 Task: Create a due date automation trigger when advanced on, on the wednesday after a card is due add fields without custom field "Resume" set to a date more than 1 days from now at 11:00 AM.
Action: Mouse moved to (1063, 81)
Screenshot: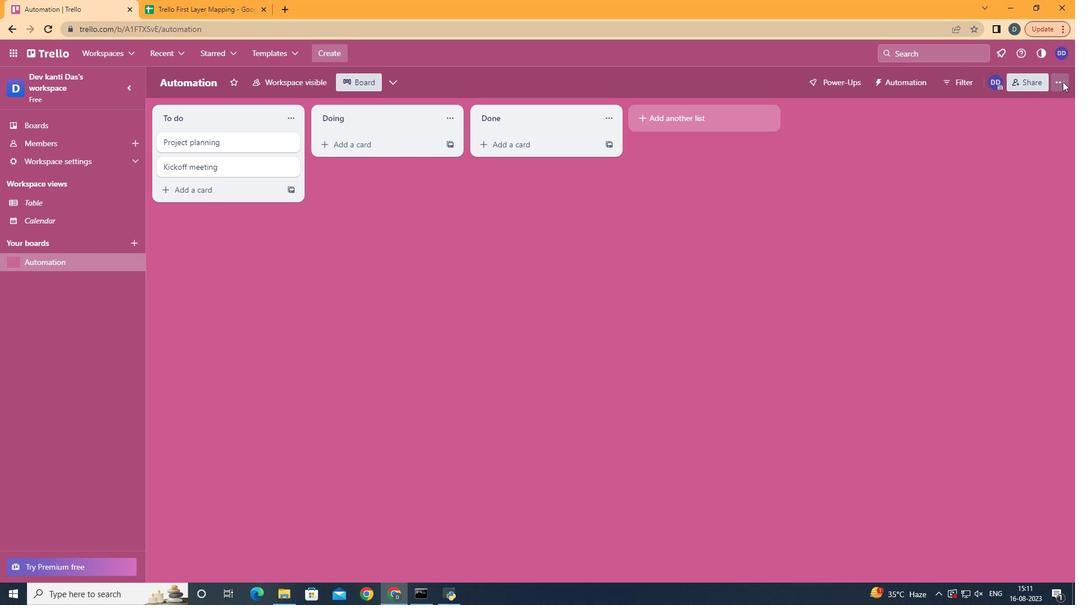 
Action: Mouse pressed left at (1063, 81)
Screenshot: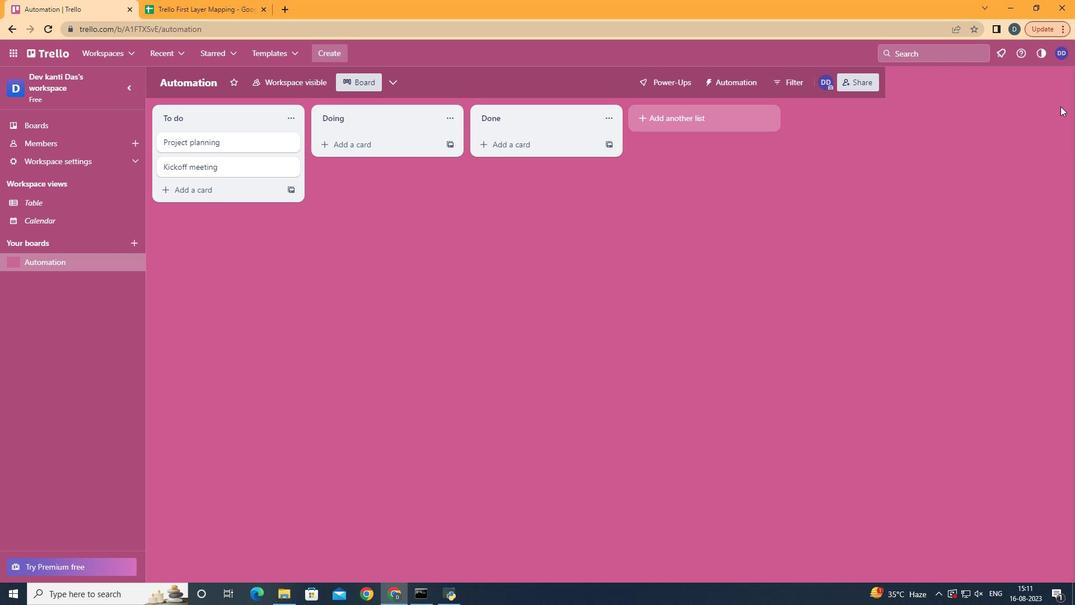 
Action: Mouse moved to (1005, 229)
Screenshot: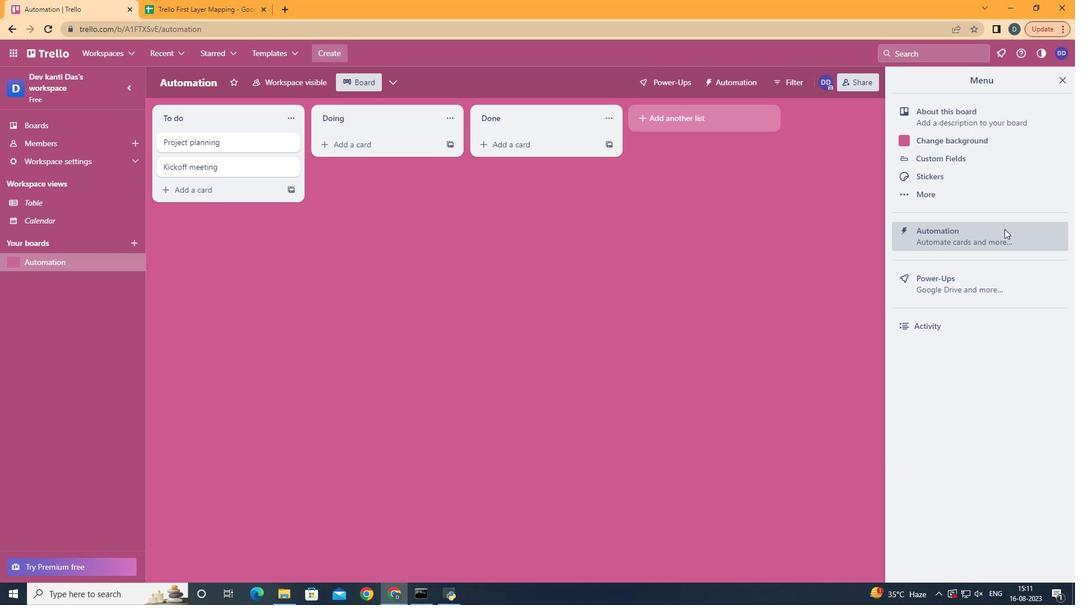 
Action: Mouse pressed left at (1005, 229)
Screenshot: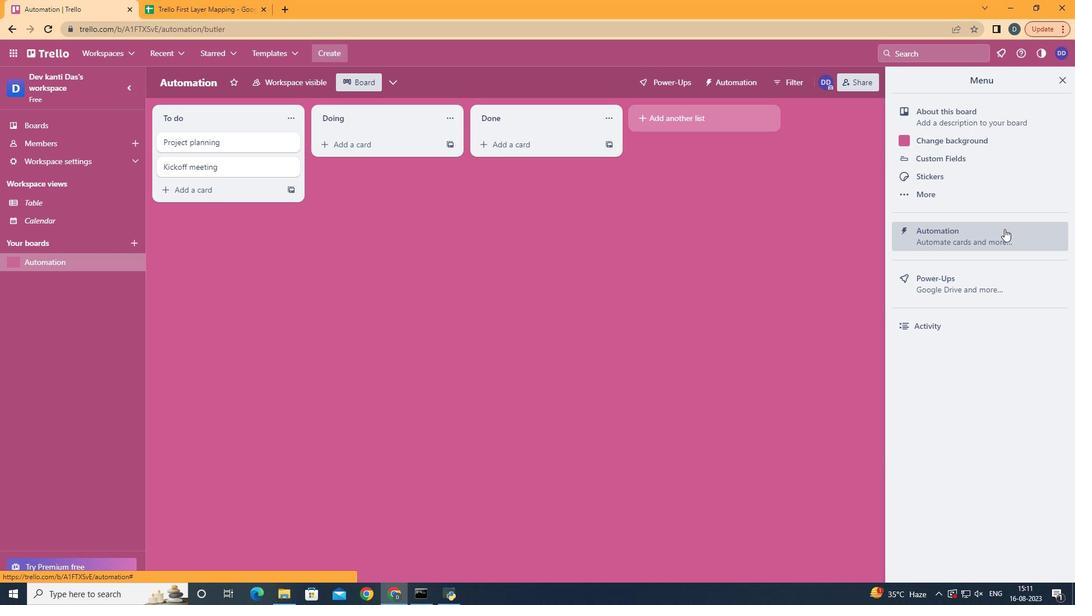 
Action: Mouse moved to (234, 226)
Screenshot: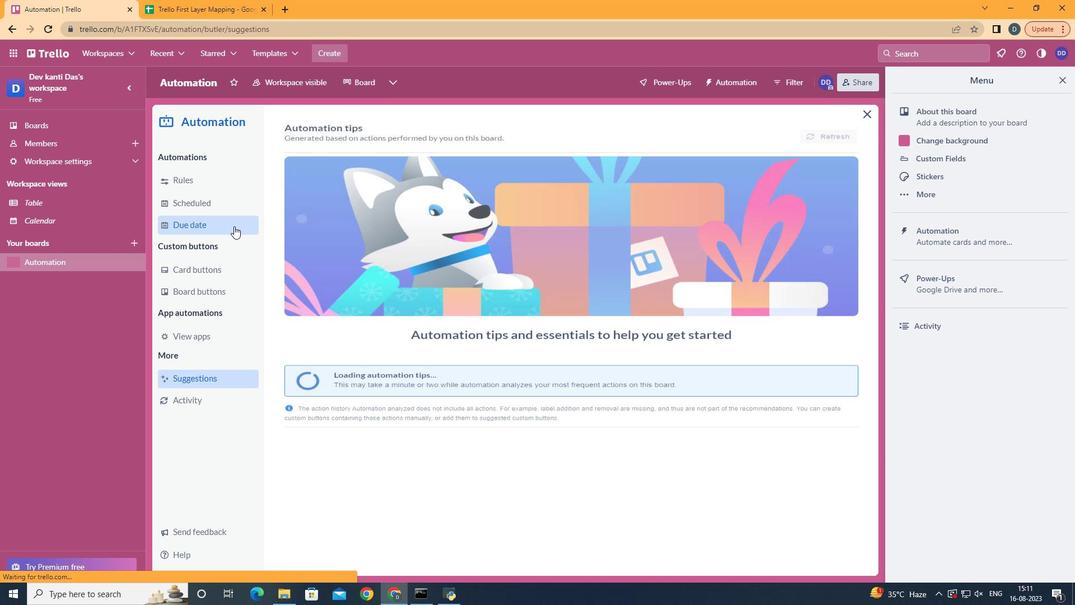 
Action: Mouse pressed left at (234, 226)
Screenshot: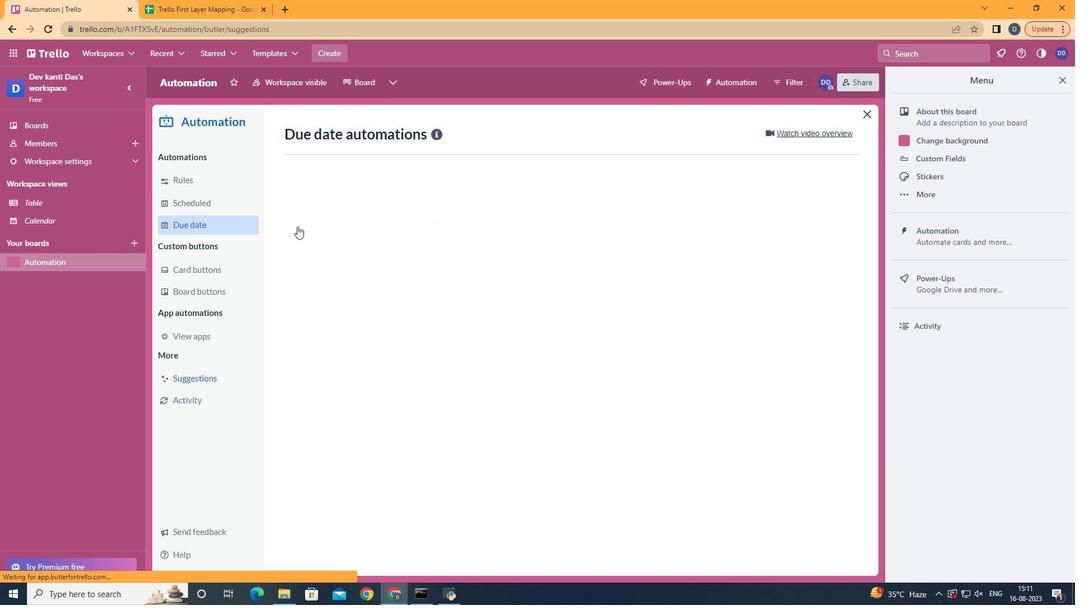 
Action: Mouse moved to (807, 132)
Screenshot: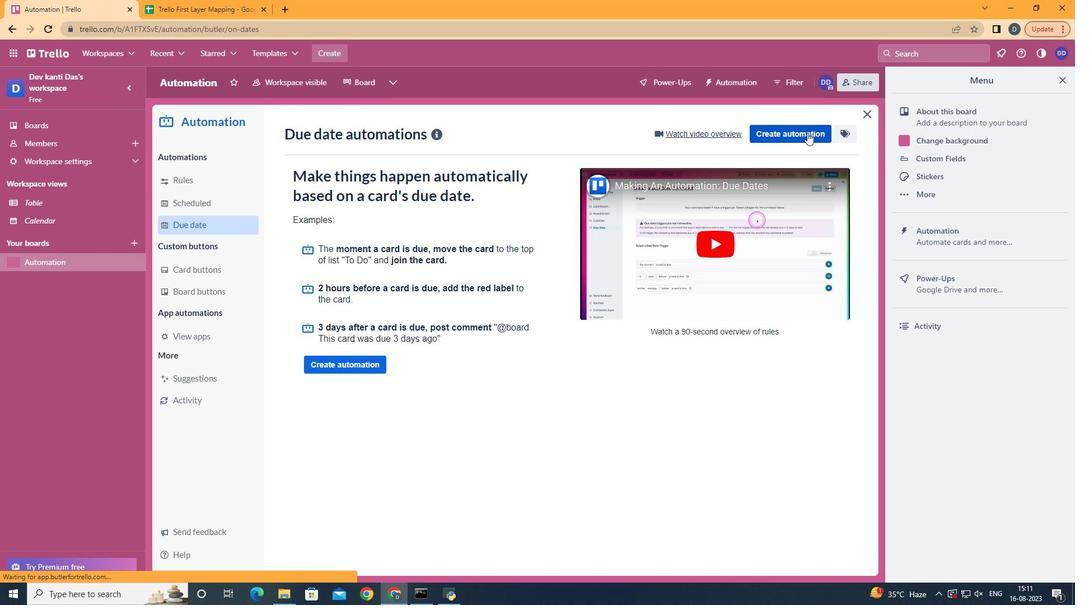 
Action: Mouse pressed left at (807, 132)
Screenshot: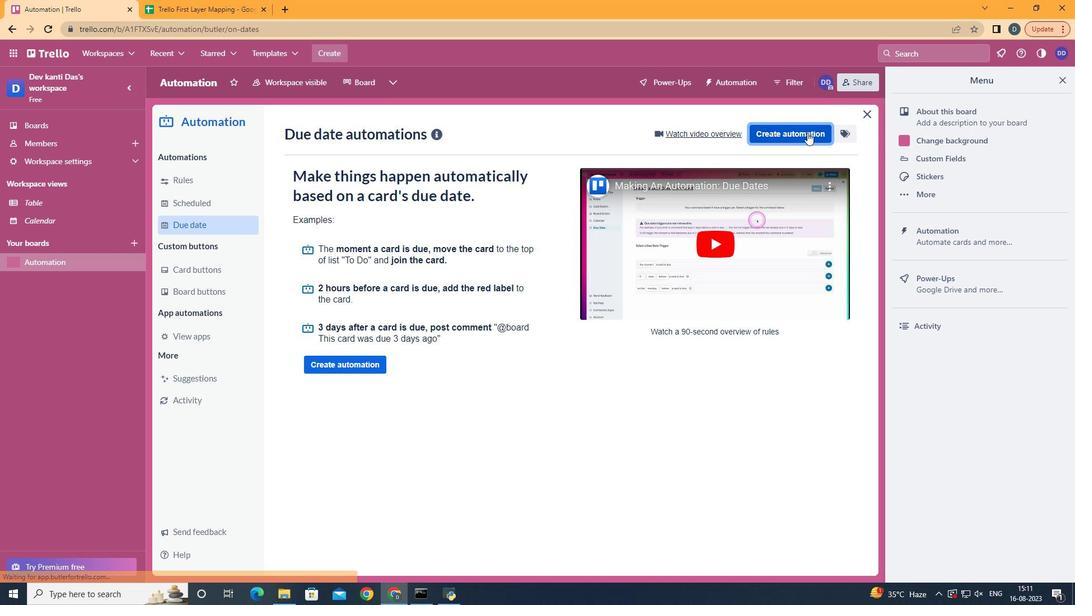 
Action: Mouse moved to (515, 249)
Screenshot: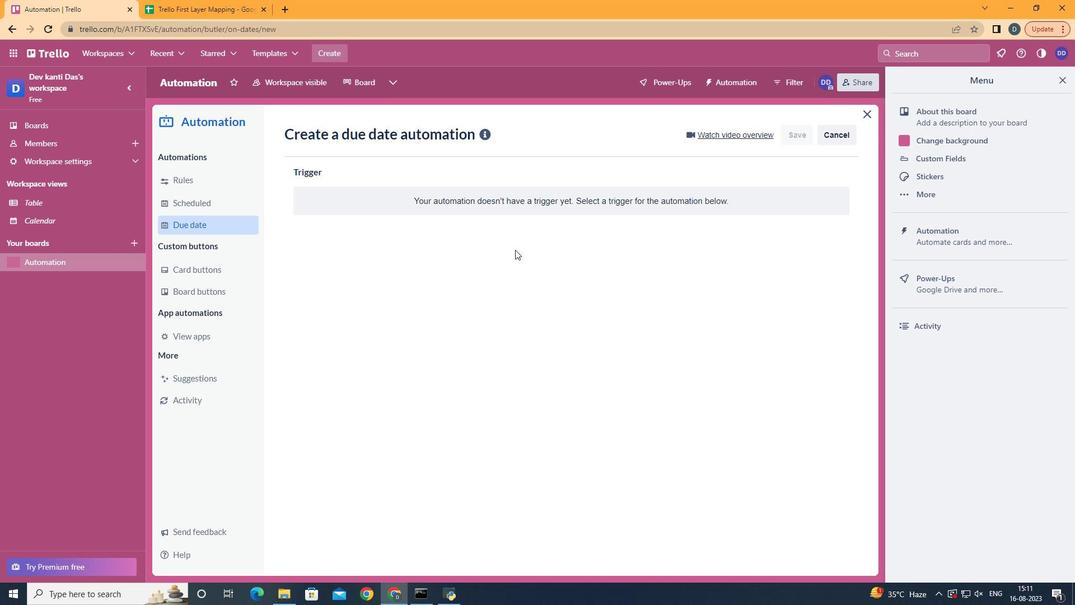 
Action: Mouse pressed left at (515, 249)
Screenshot: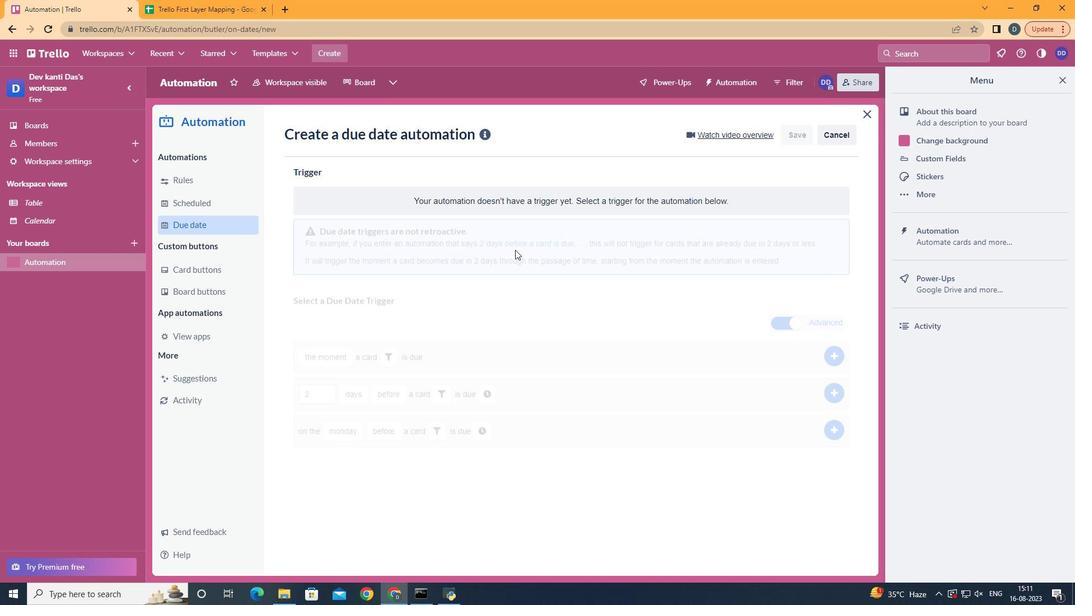 
Action: Mouse moved to (365, 336)
Screenshot: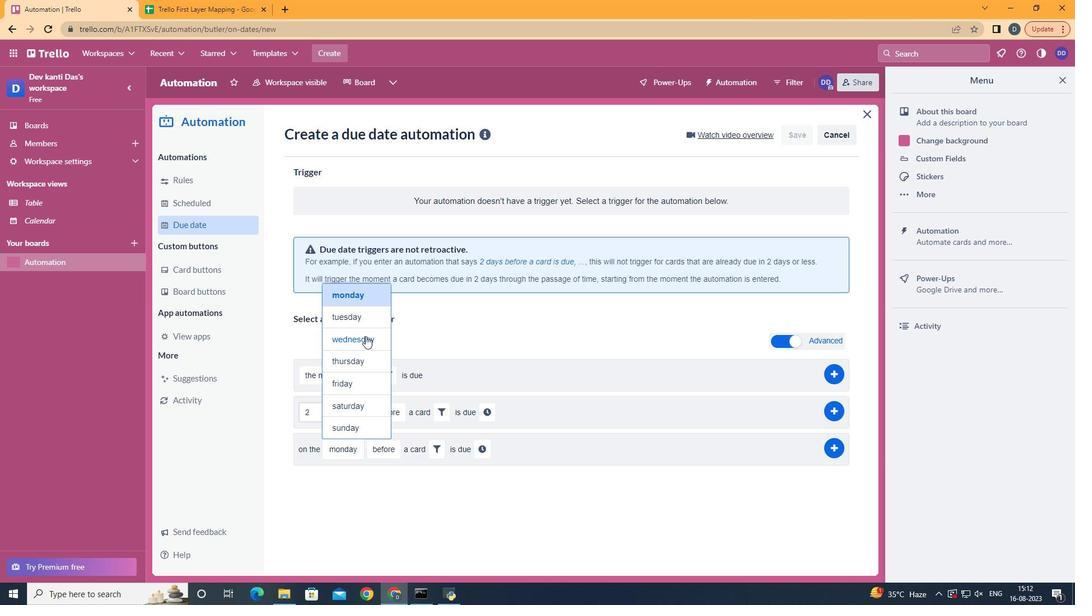 
Action: Mouse pressed left at (365, 336)
Screenshot: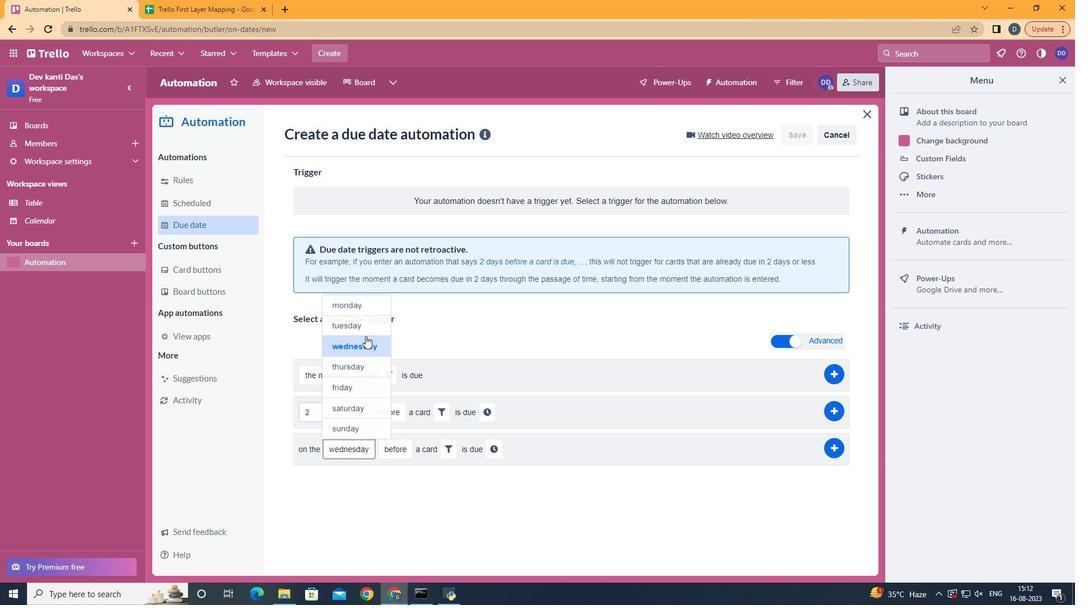
Action: Mouse moved to (403, 491)
Screenshot: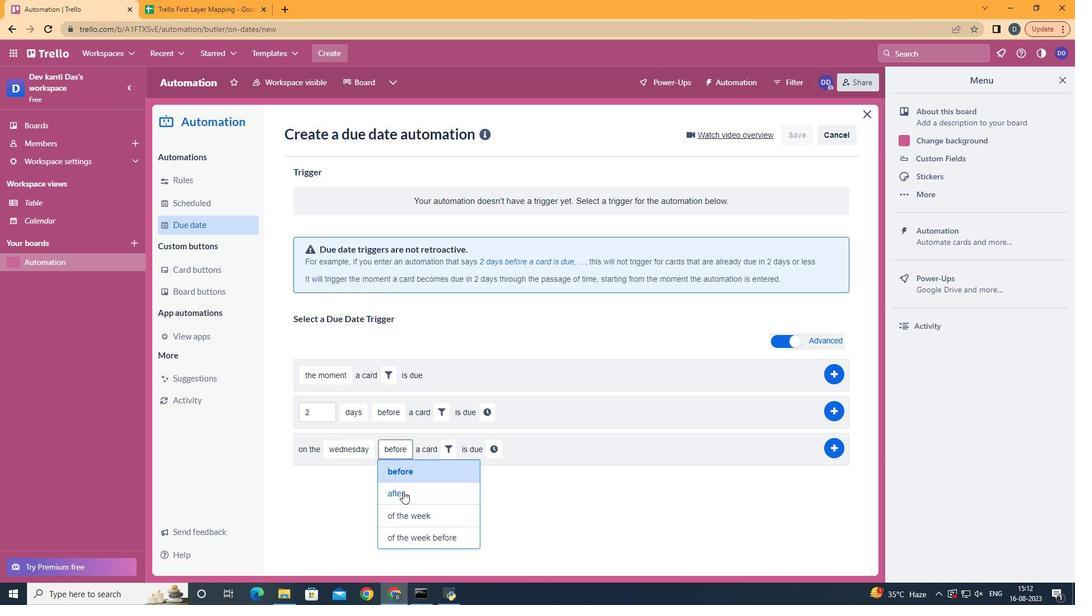 
Action: Mouse pressed left at (403, 491)
Screenshot: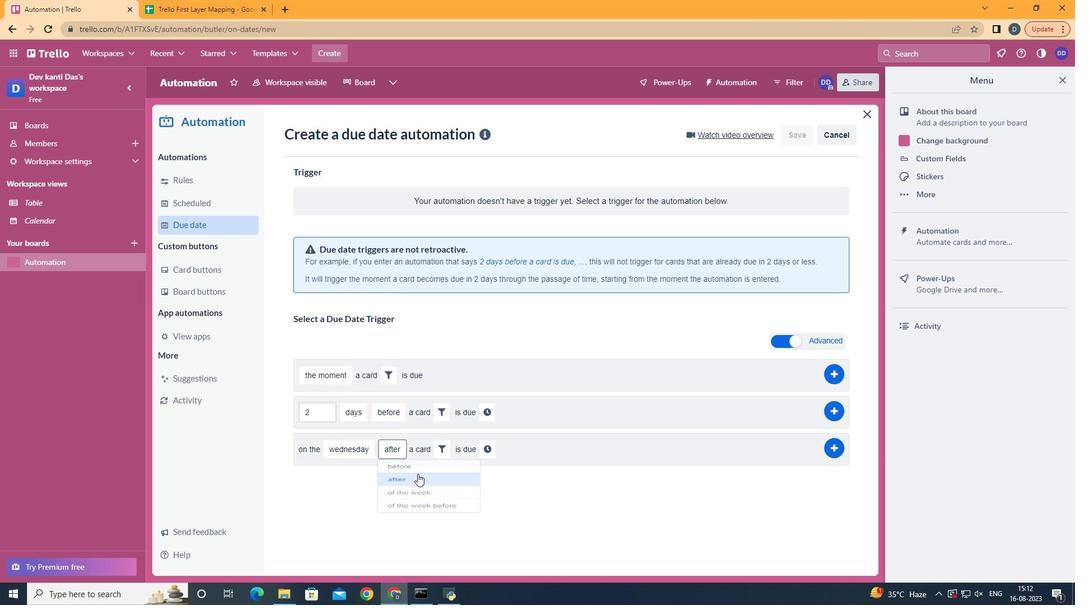 
Action: Mouse moved to (434, 451)
Screenshot: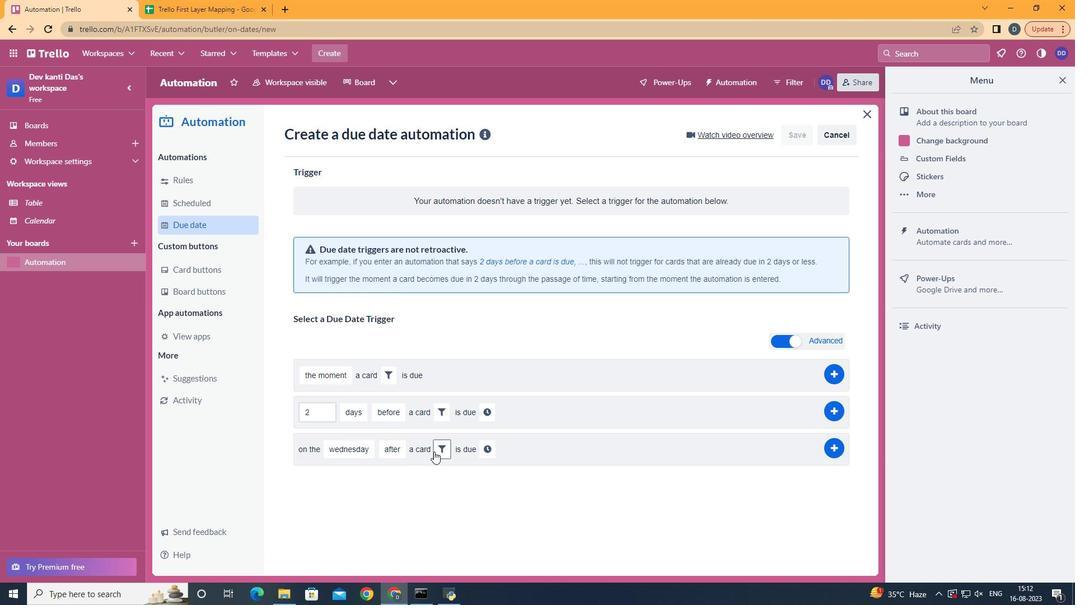 
Action: Mouse pressed left at (434, 451)
Screenshot: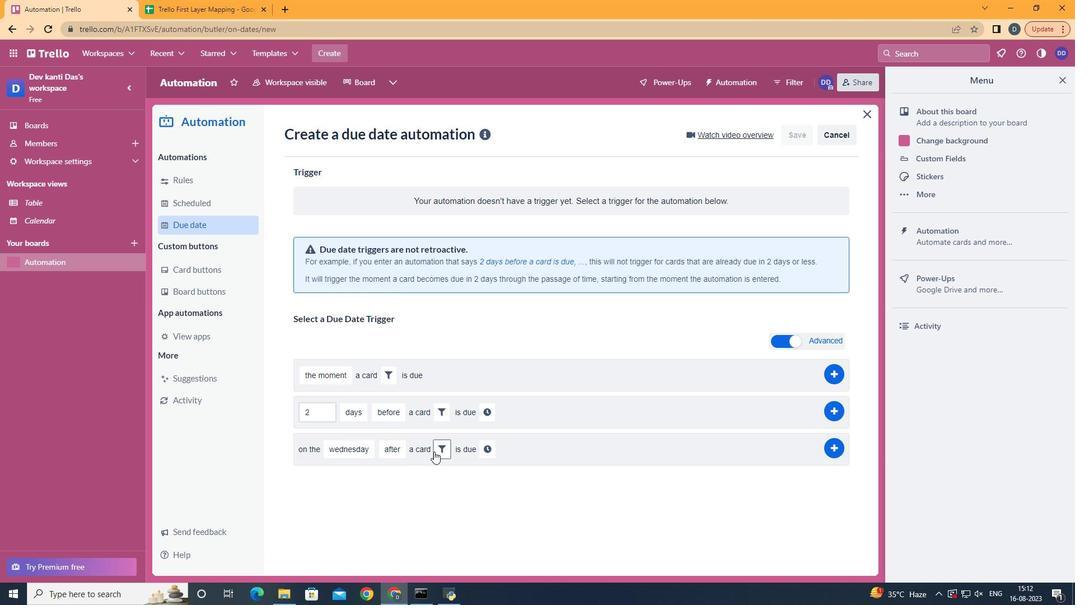 
Action: Mouse moved to (614, 475)
Screenshot: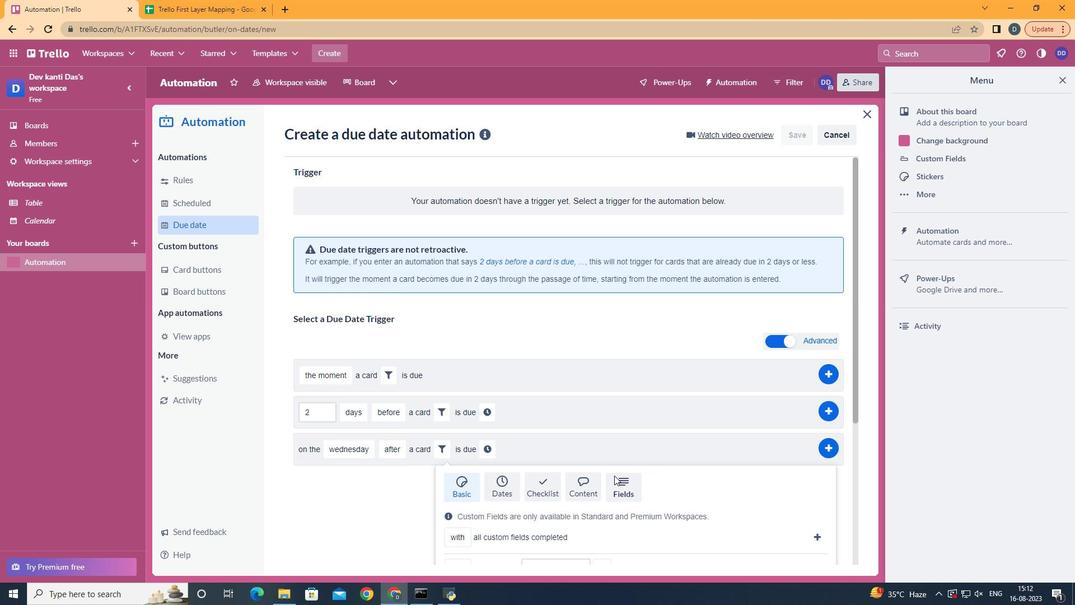 
Action: Mouse pressed left at (614, 475)
Screenshot: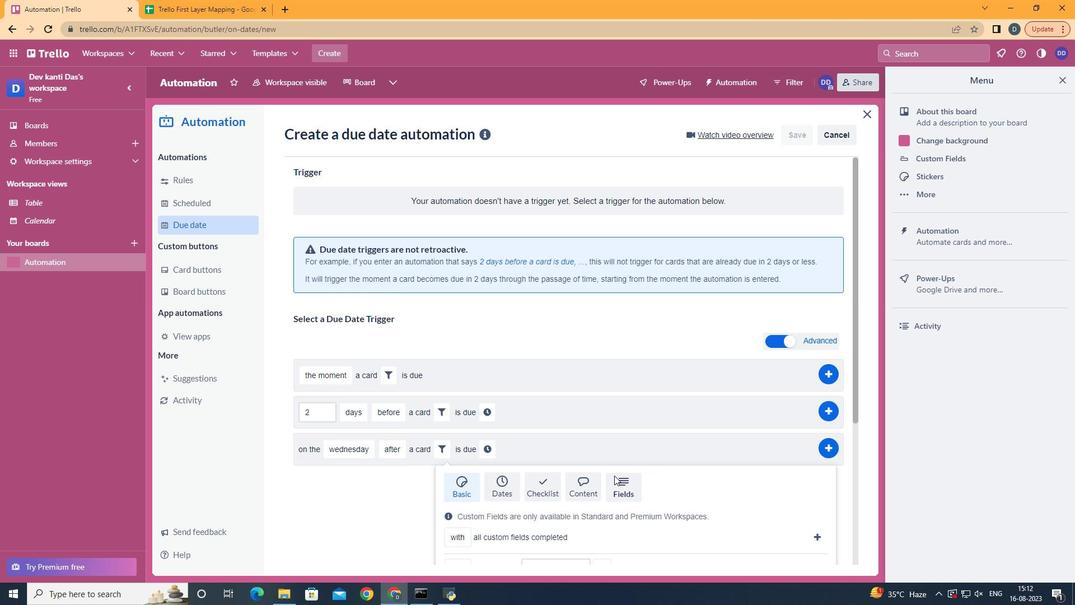 
Action: Mouse scrolled (614, 475) with delta (0, 0)
Screenshot: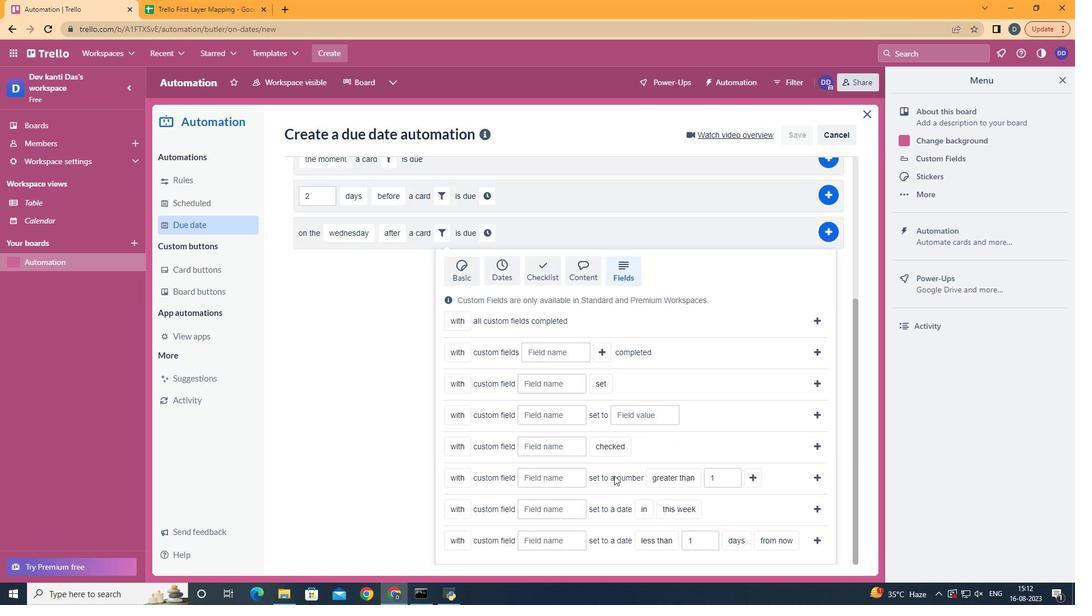
Action: Mouse scrolled (614, 475) with delta (0, 0)
Screenshot: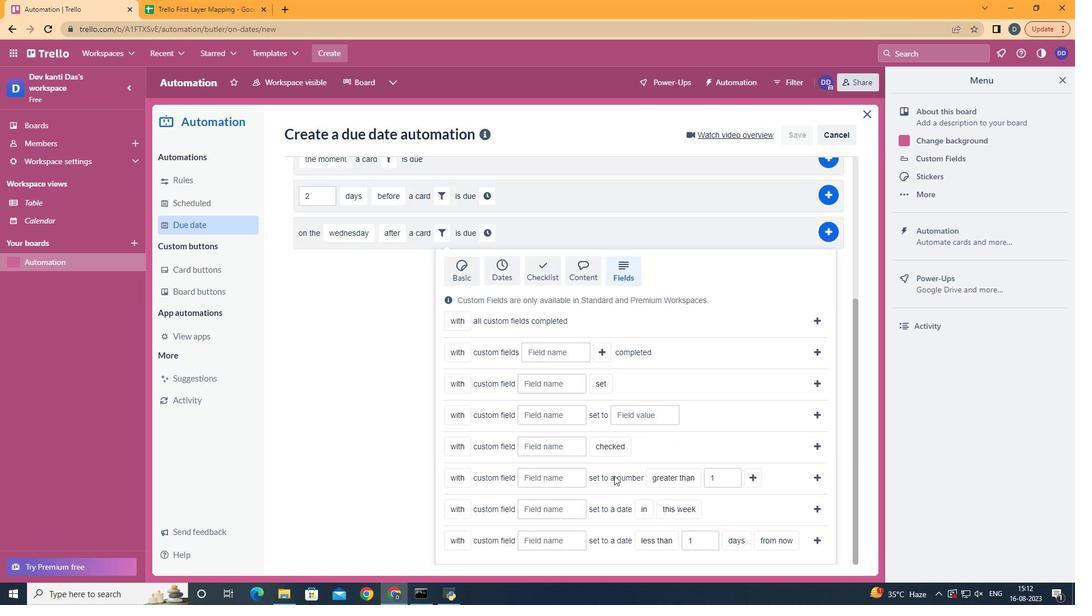 
Action: Mouse scrolled (614, 474) with delta (0, -1)
Screenshot: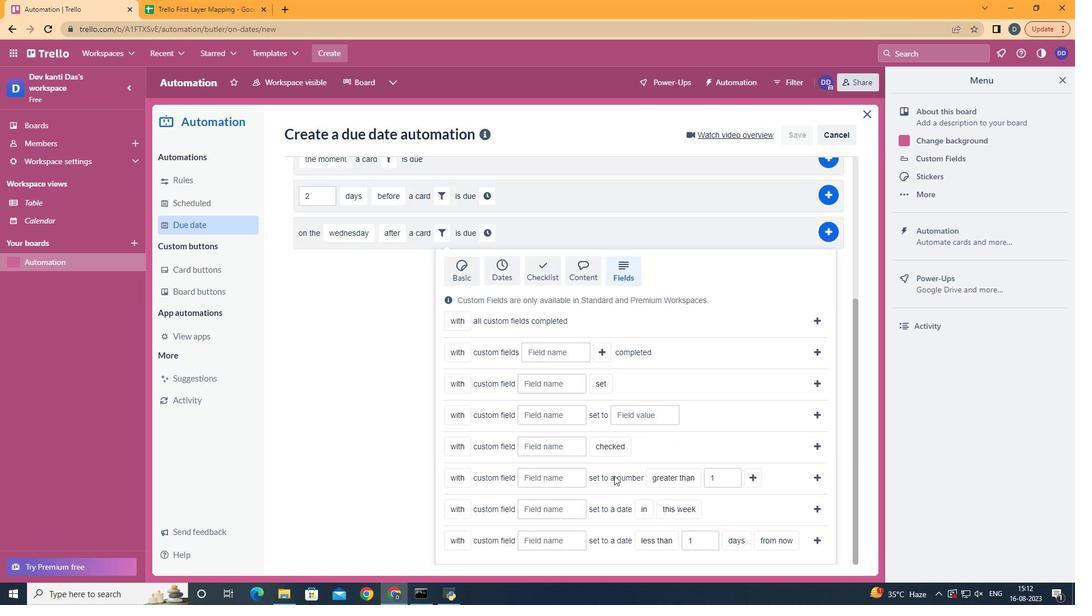 
Action: Mouse scrolled (614, 475) with delta (0, 0)
Screenshot: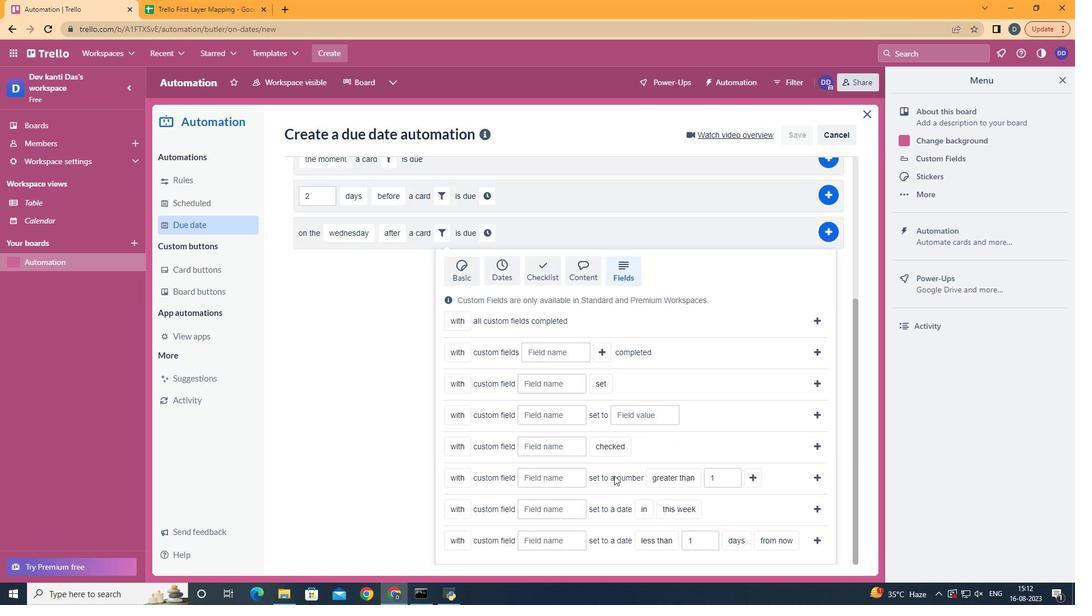 
Action: Mouse scrolled (614, 475) with delta (0, 0)
Screenshot: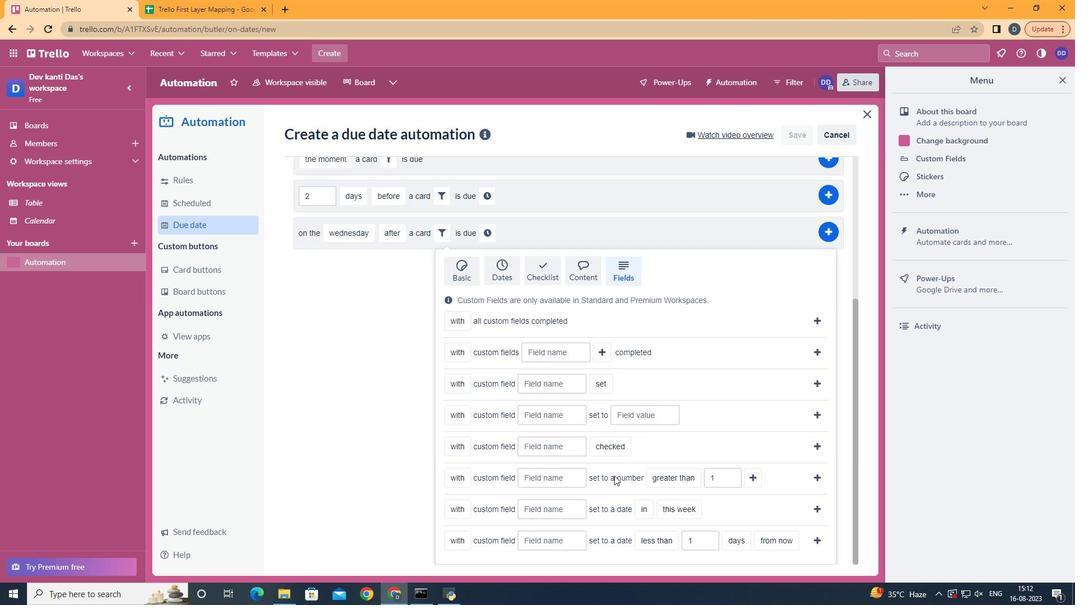 
Action: Mouse moved to (472, 511)
Screenshot: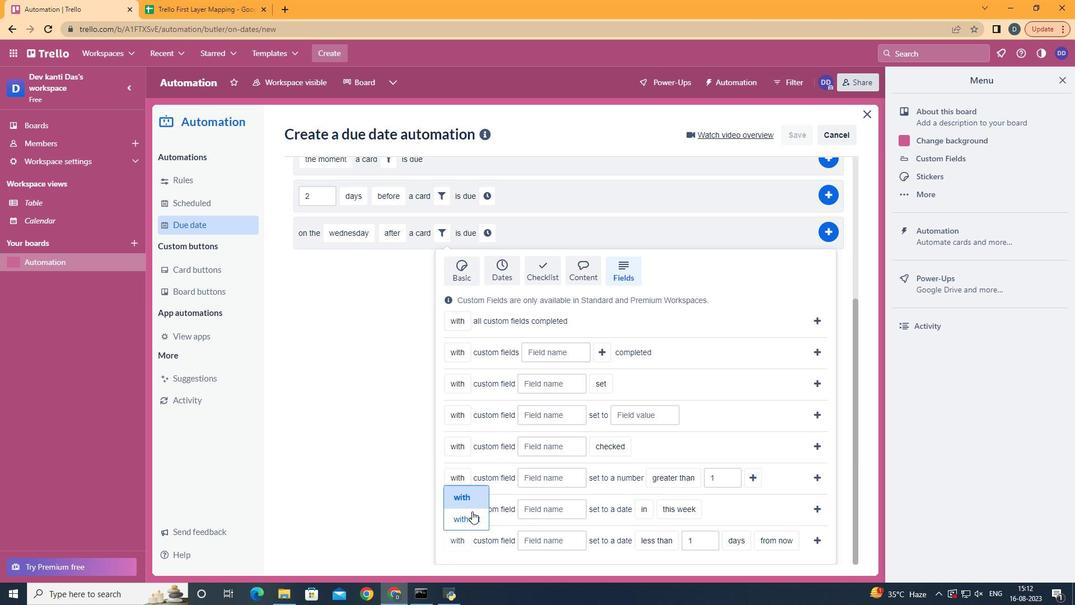 
Action: Mouse pressed left at (472, 511)
Screenshot: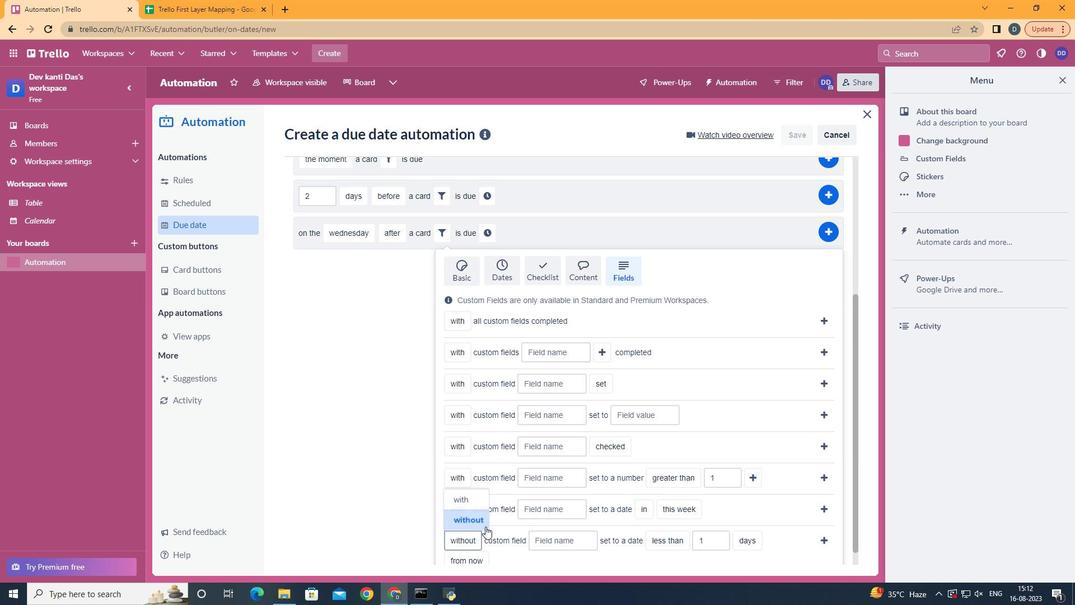 
Action: Mouse moved to (555, 542)
Screenshot: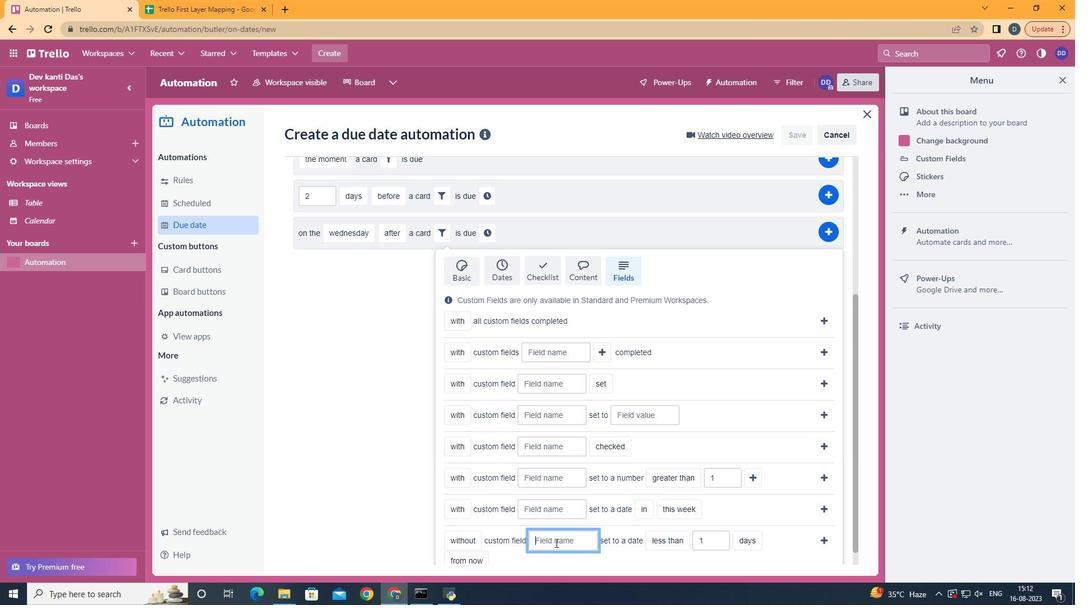 
Action: Mouse pressed left at (555, 542)
Screenshot: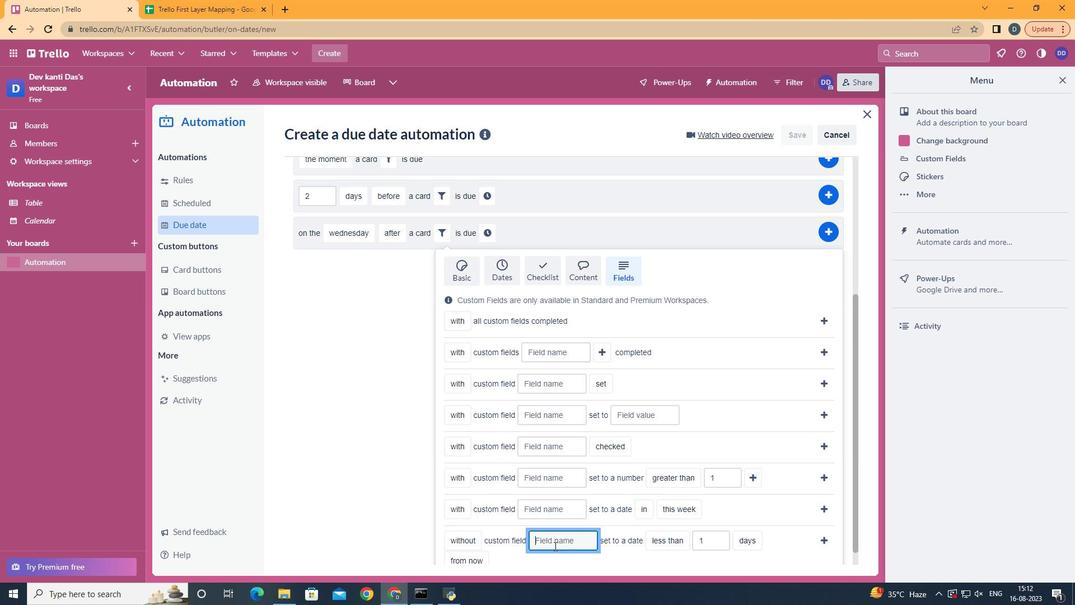 
Action: Mouse moved to (554, 546)
Screenshot: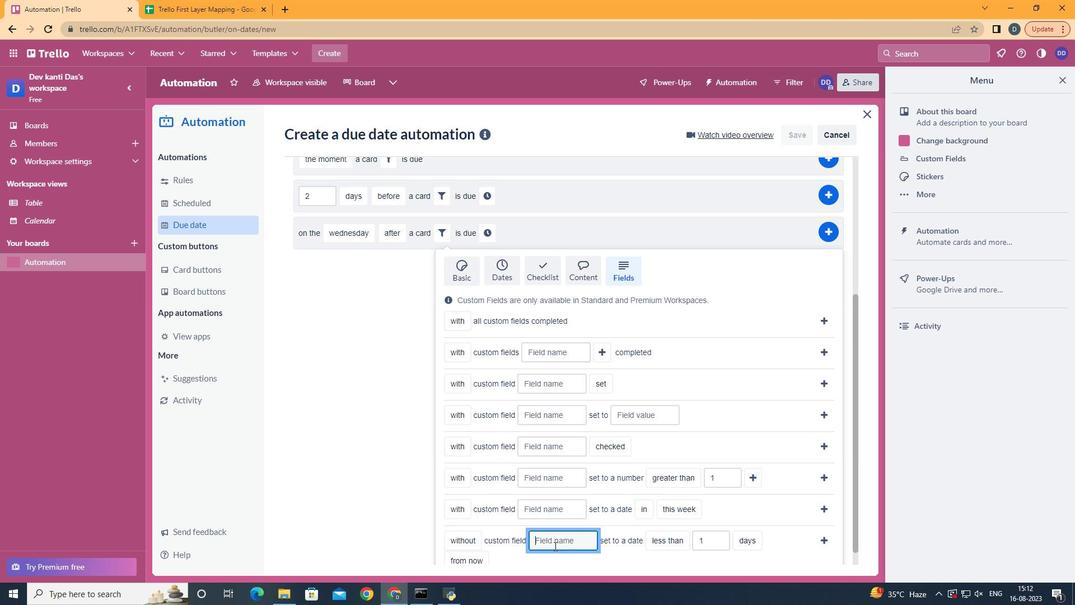 
Action: Key pressed <Key.shift>Resume
Screenshot: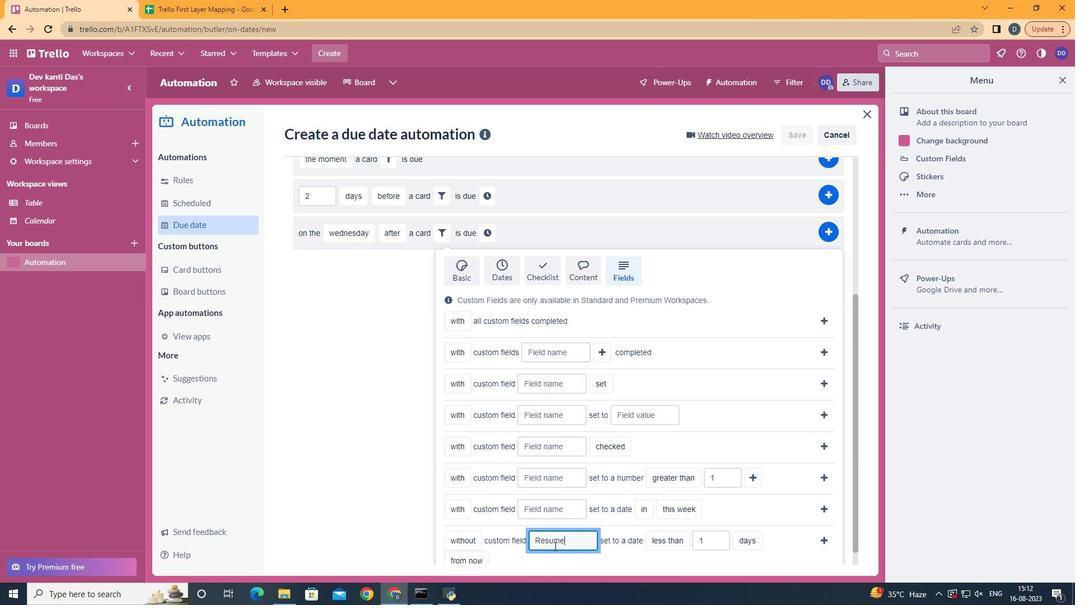 
Action: Mouse moved to (680, 489)
Screenshot: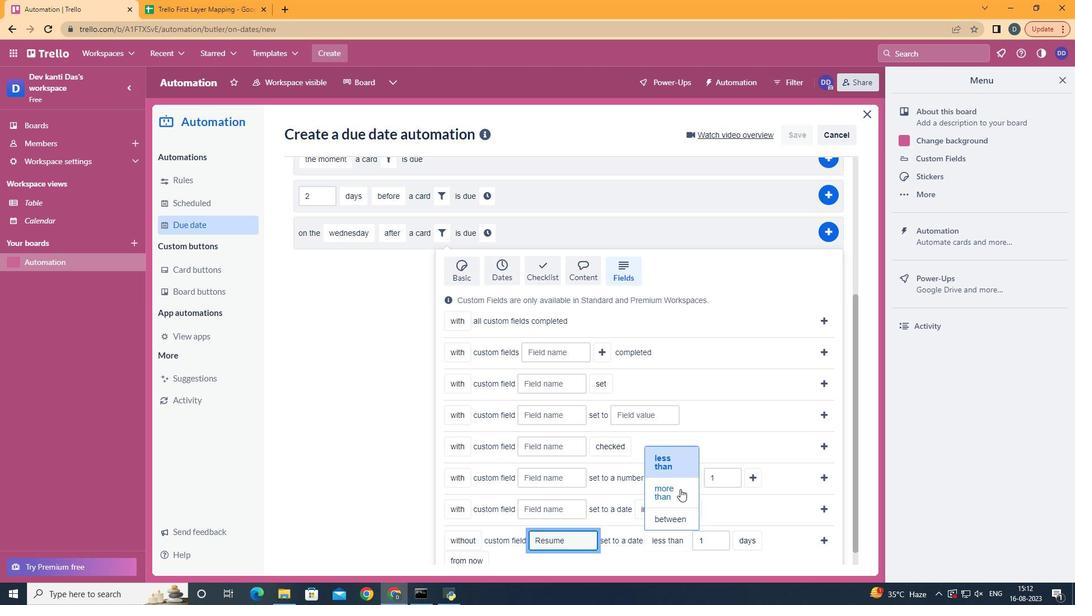 
Action: Mouse pressed left at (680, 489)
Screenshot: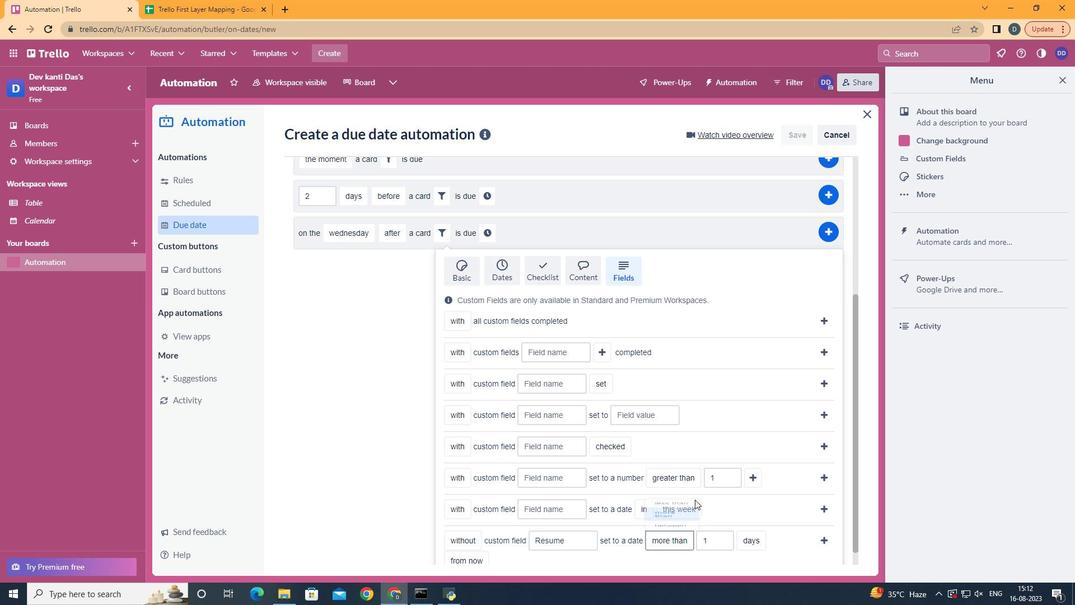 
Action: Mouse moved to (775, 519)
Screenshot: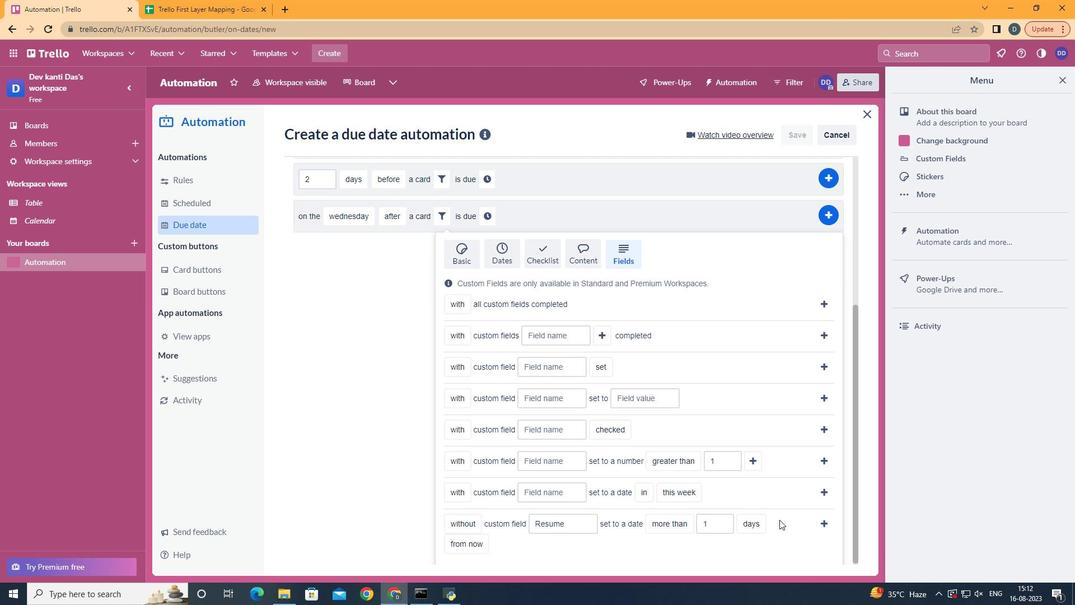 
Action: Mouse scrolled (775, 518) with delta (0, 0)
Screenshot: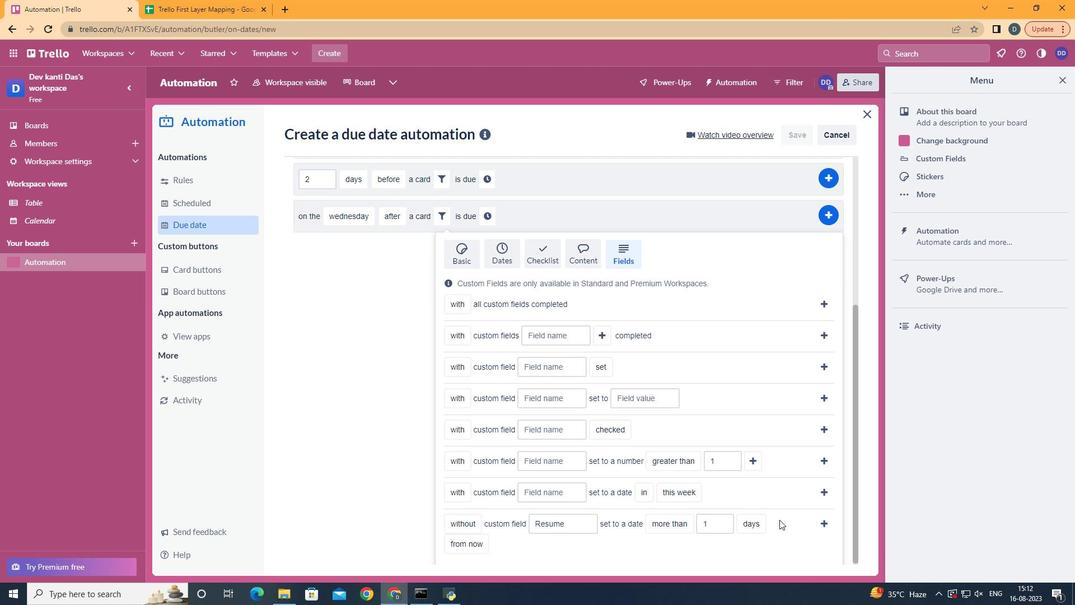 
Action: Mouse moved to (776, 519)
Screenshot: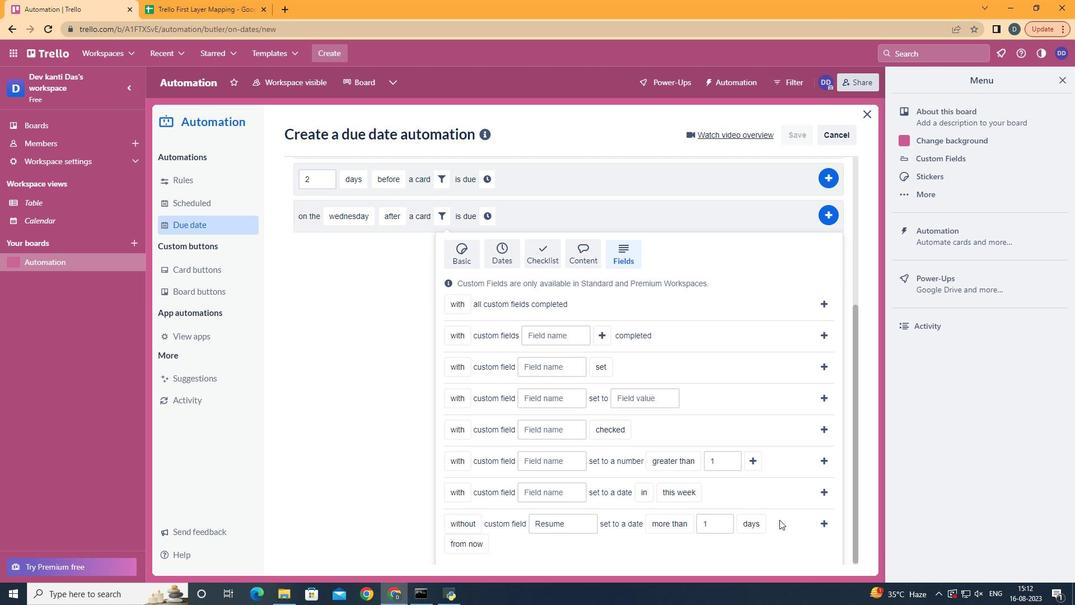 
Action: Mouse scrolled (776, 518) with delta (0, 0)
Screenshot: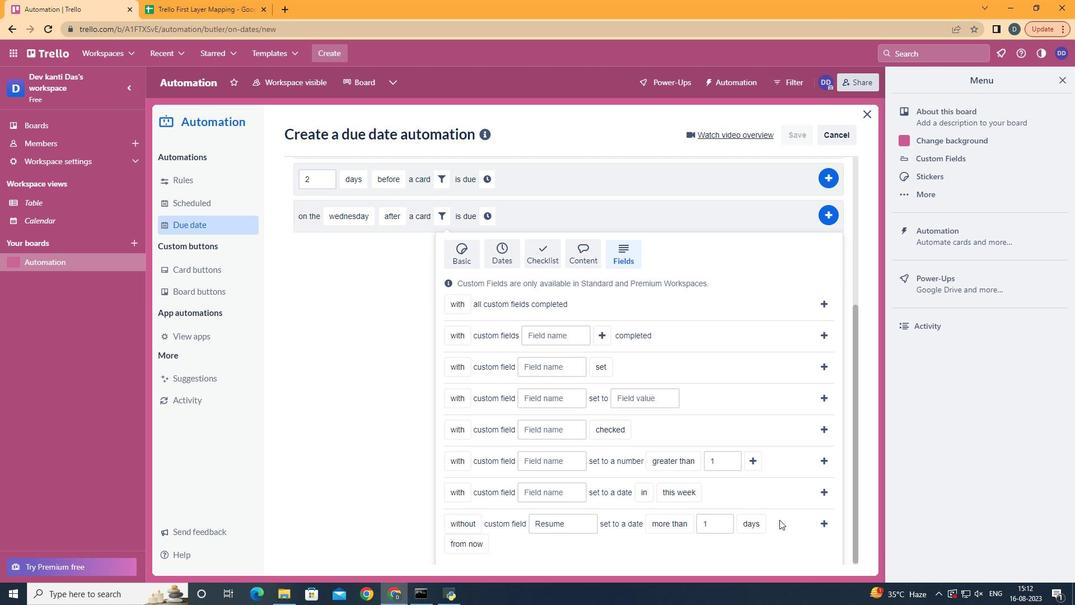 
Action: Mouse moved to (777, 519)
Screenshot: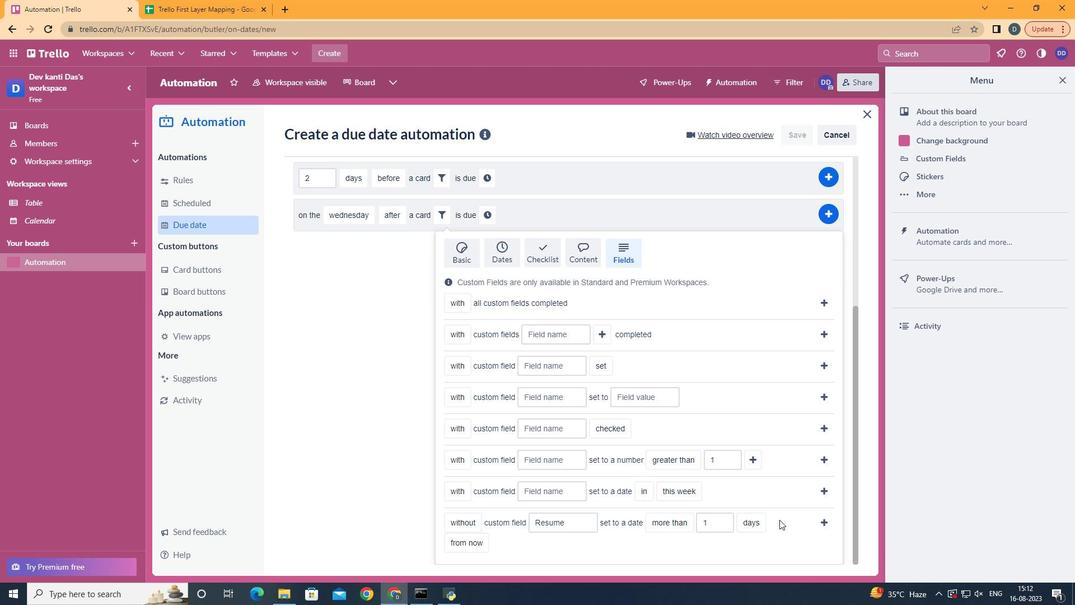 
Action: Mouse scrolled (777, 518) with delta (0, 0)
Screenshot: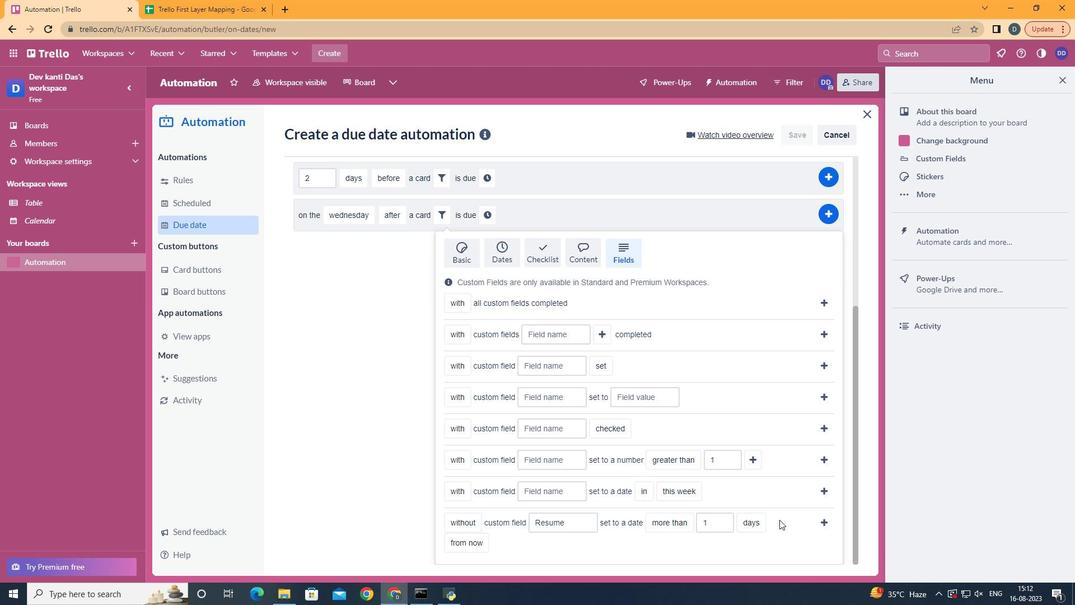 
Action: Mouse moved to (778, 519)
Screenshot: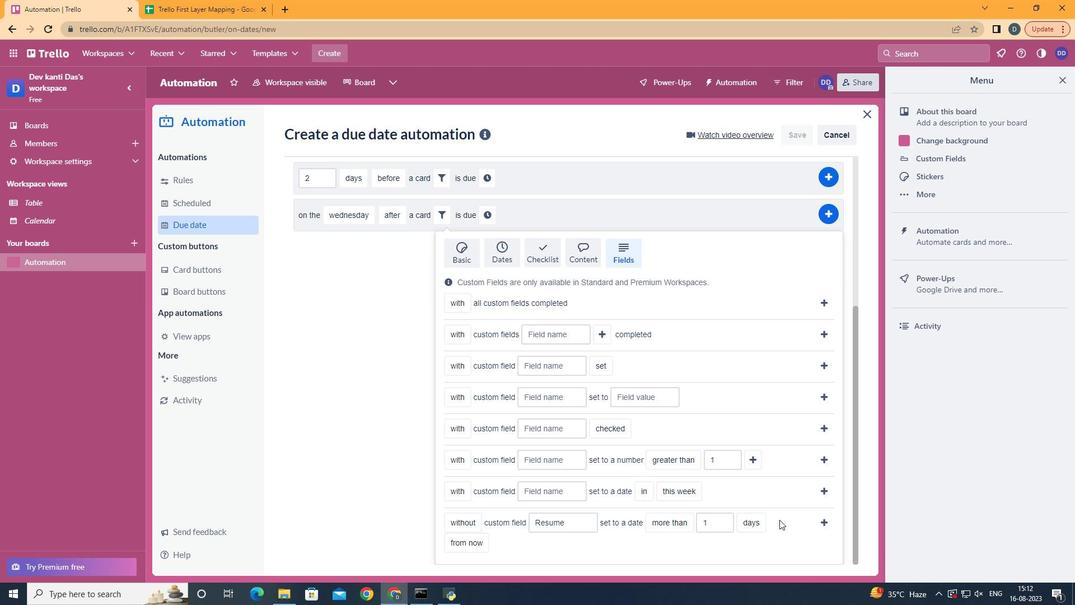
Action: Mouse scrolled (778, 518) with delta (0, 0)
Screenshot: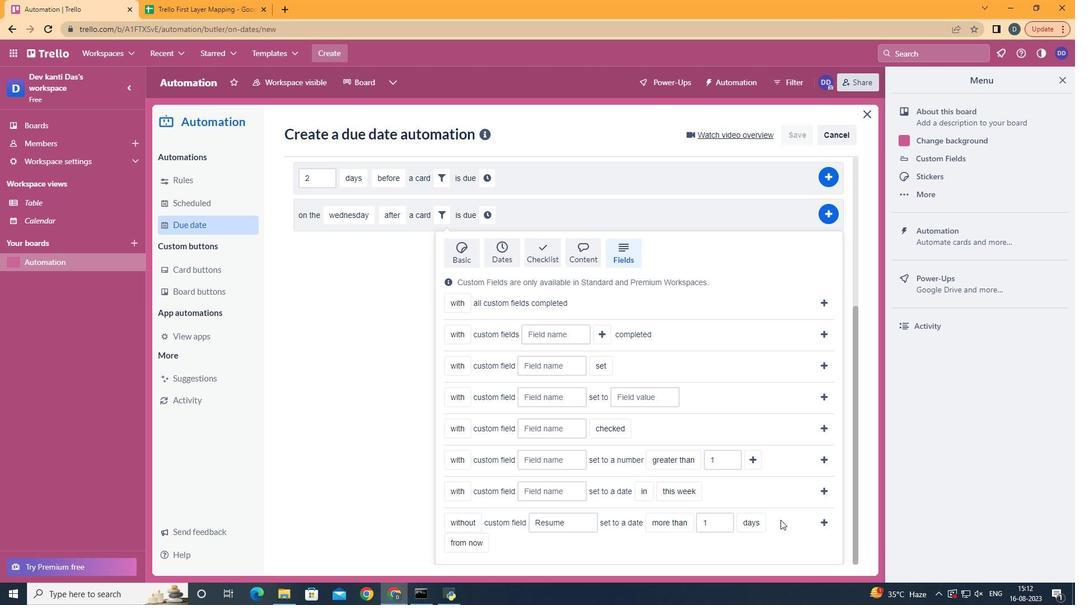 
Action: Mouse moved to (817, 521)
Screenshot: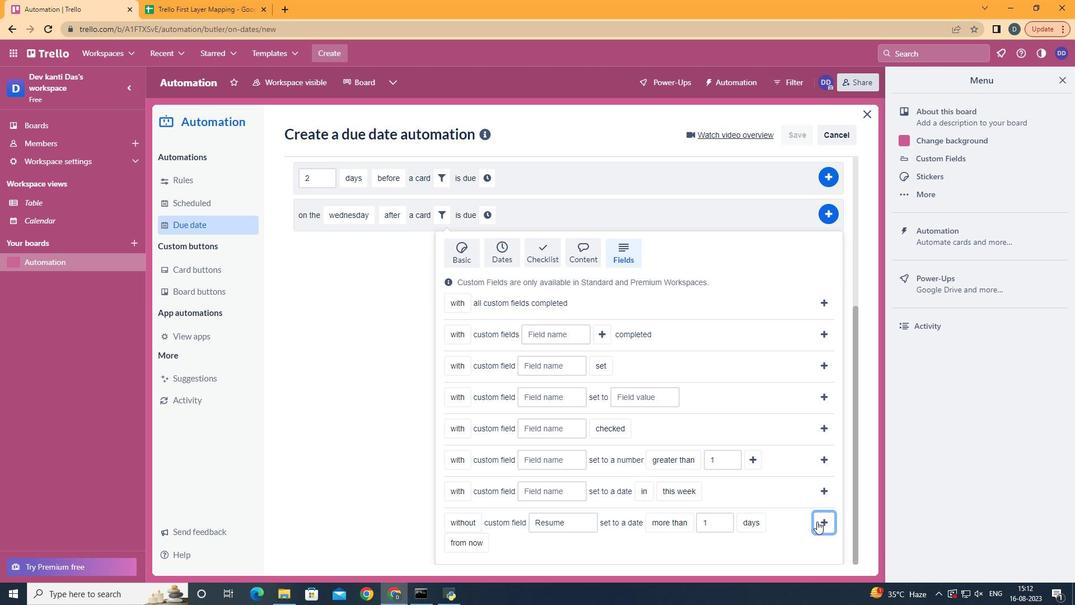 
Action: Mouse pressed left at (817, 521)
Screenshot: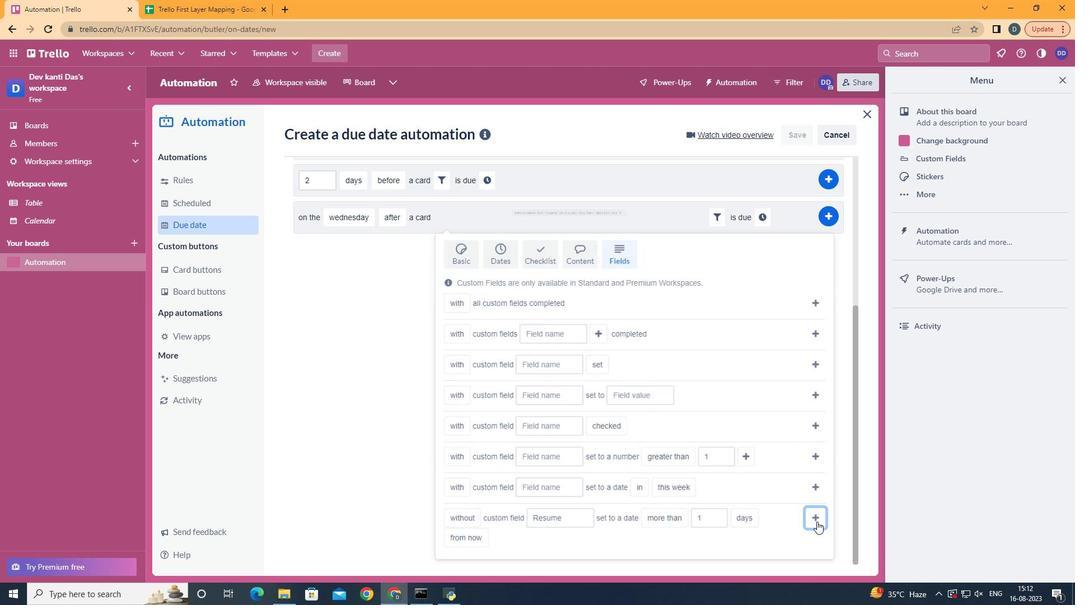 
Action: Mouse moved to (767, 446)
Screenshot: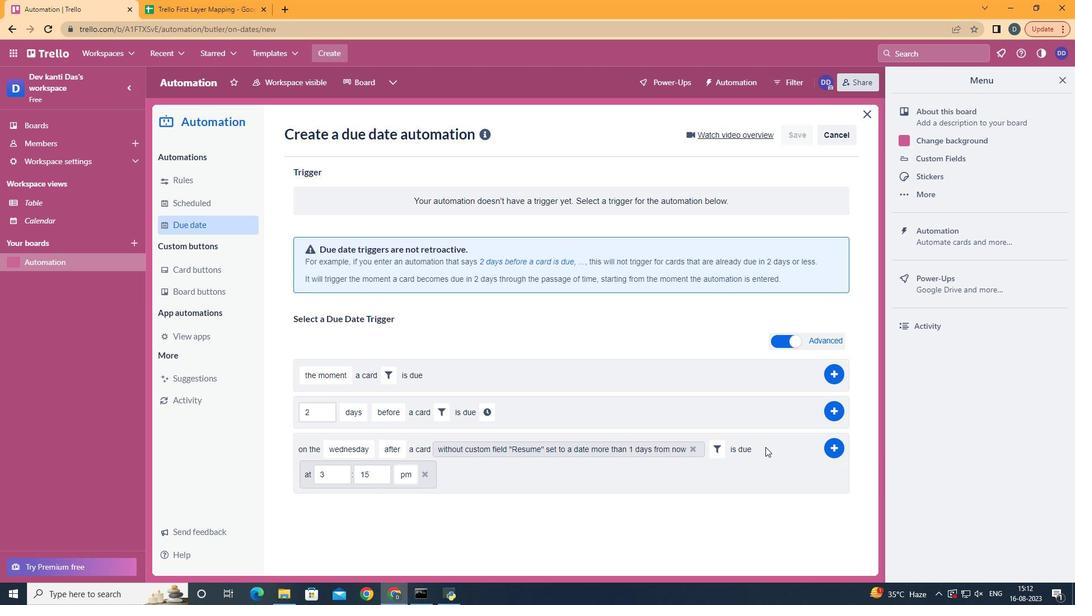 
Action: Mouse pressed left at (767, 446)
Screenshot: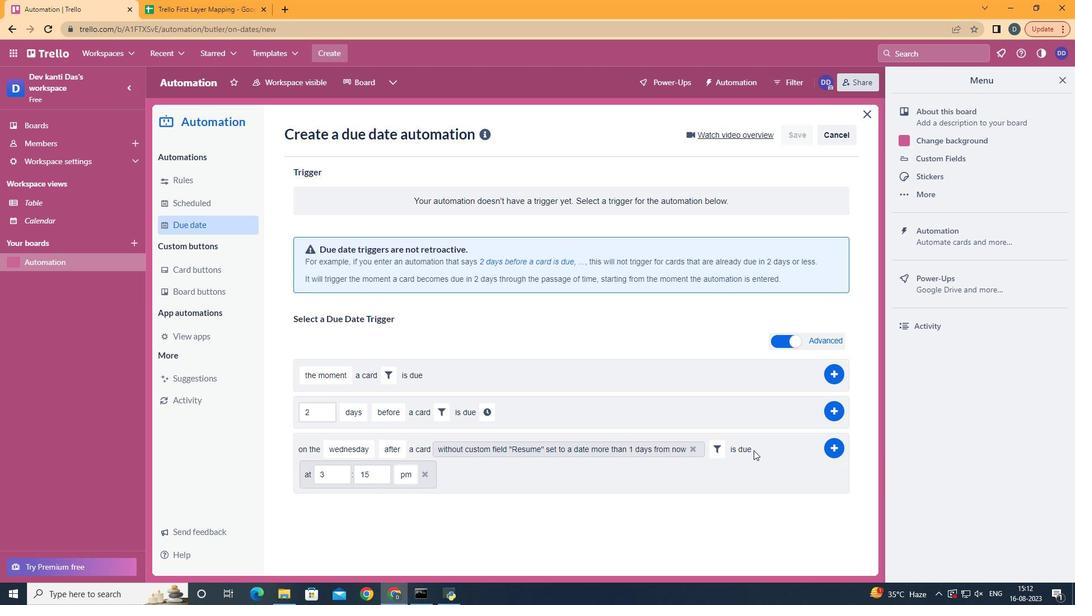 
Action: Mouse moved to (334, 489)
Screenshot: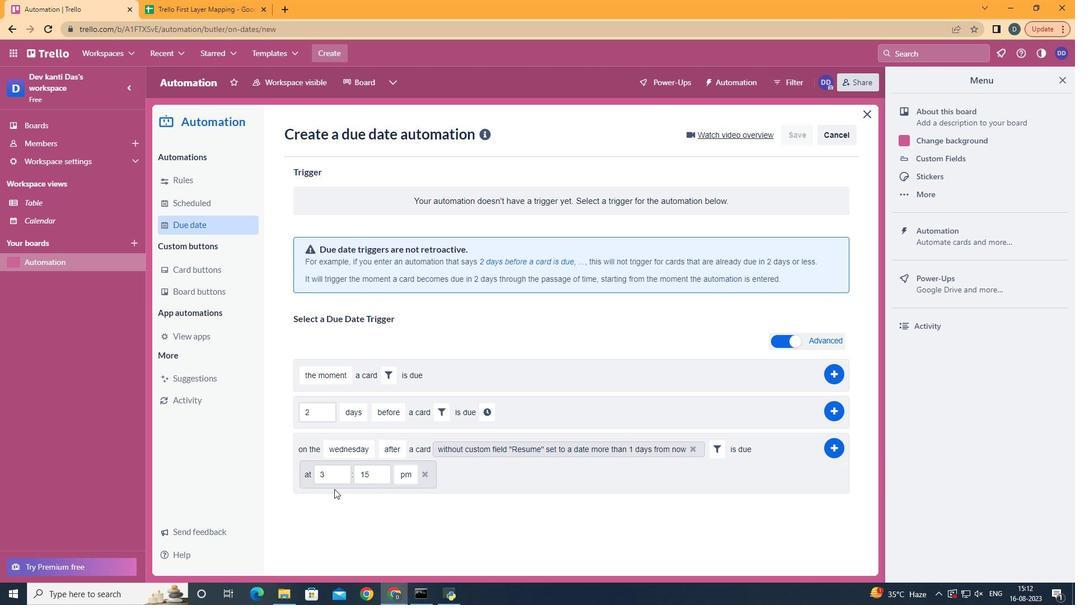 
Action: Mouse pressed left at (334, 489)
Screenshot: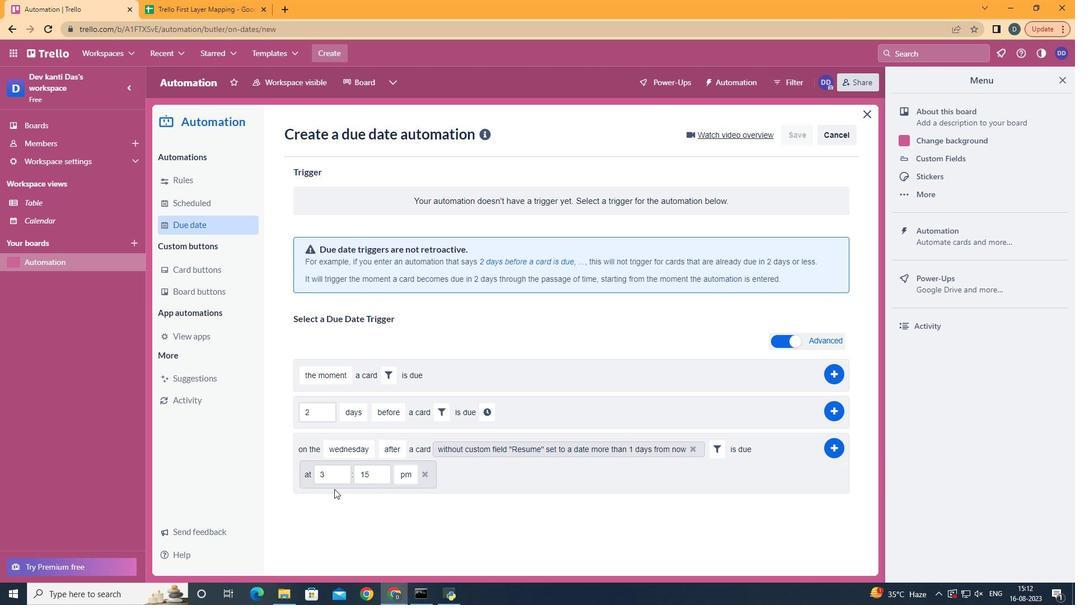 
Action: Mouse moved to (338, 478)
Screenshot: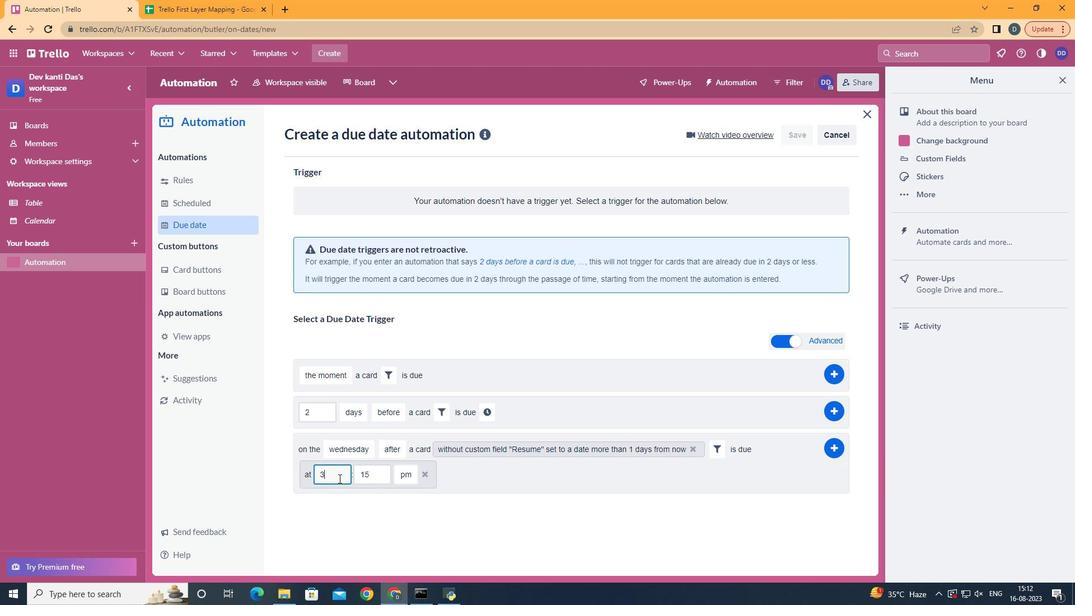 
Action: Mouse pressed left at (338, 478)
Screenshot: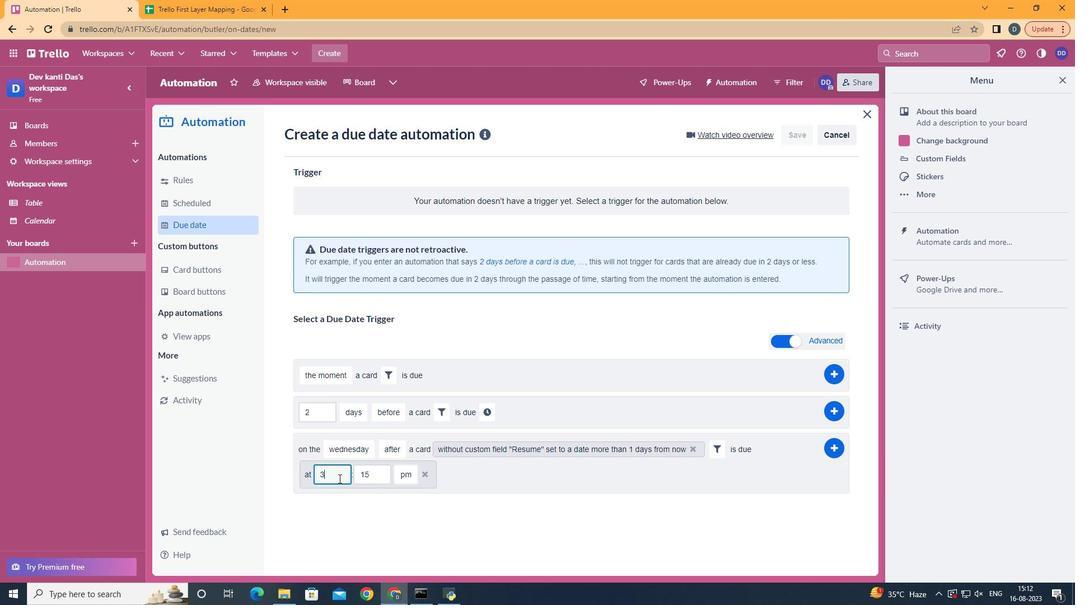 
Action: Key pressed <Key.backspace>11
Screenshot: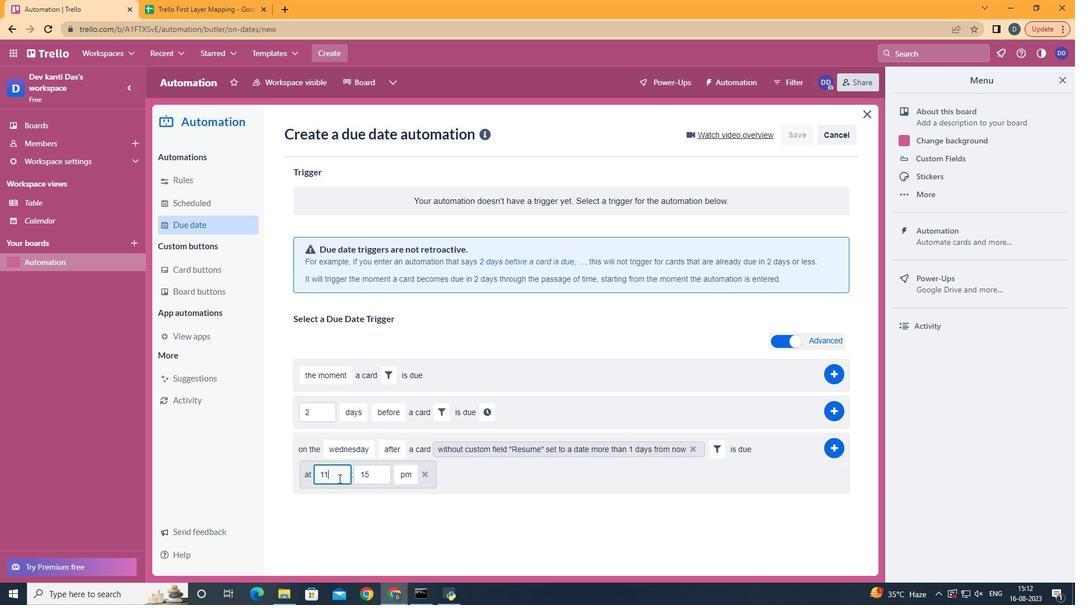 
Action: Mouse moved to (377, 478)
Screenshot: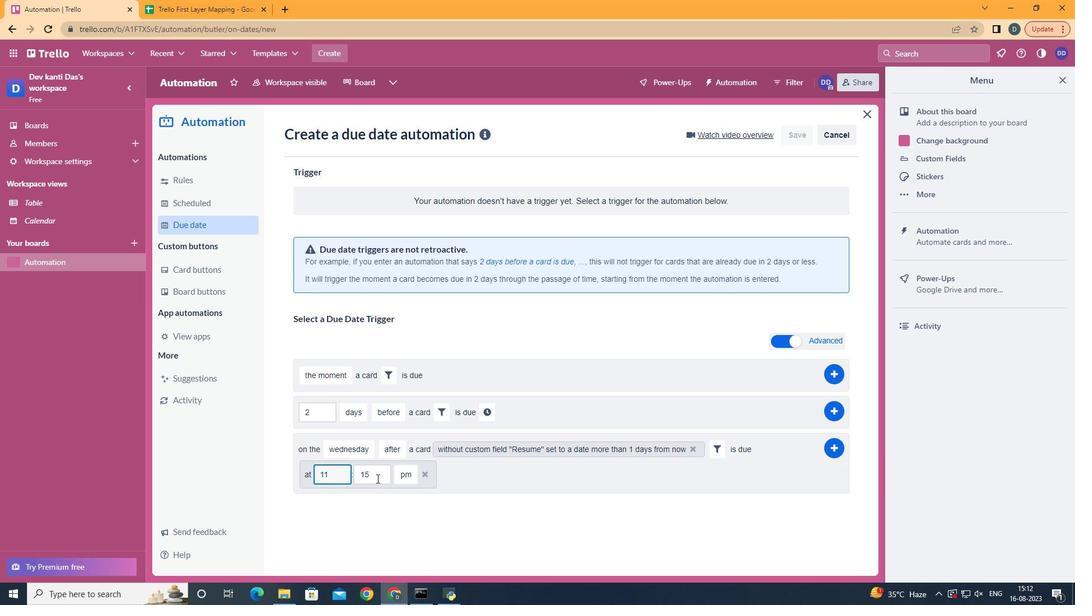 
Action: Mouse pressed left at (377, 478)
Screenshot: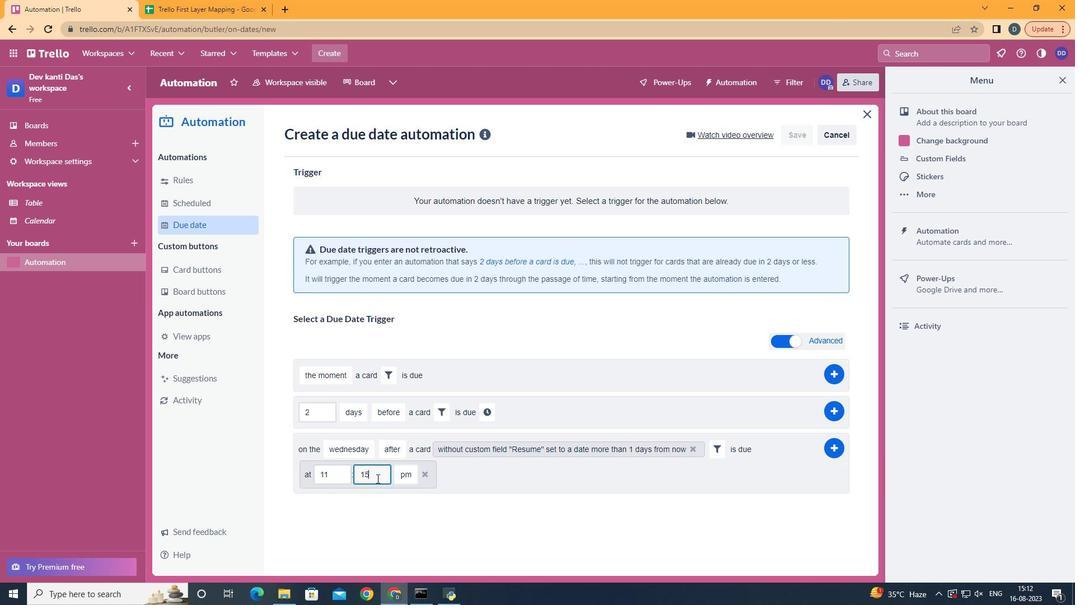 
Action: Key pressed <Key.backspace><Key.backspace>00
Screenshot: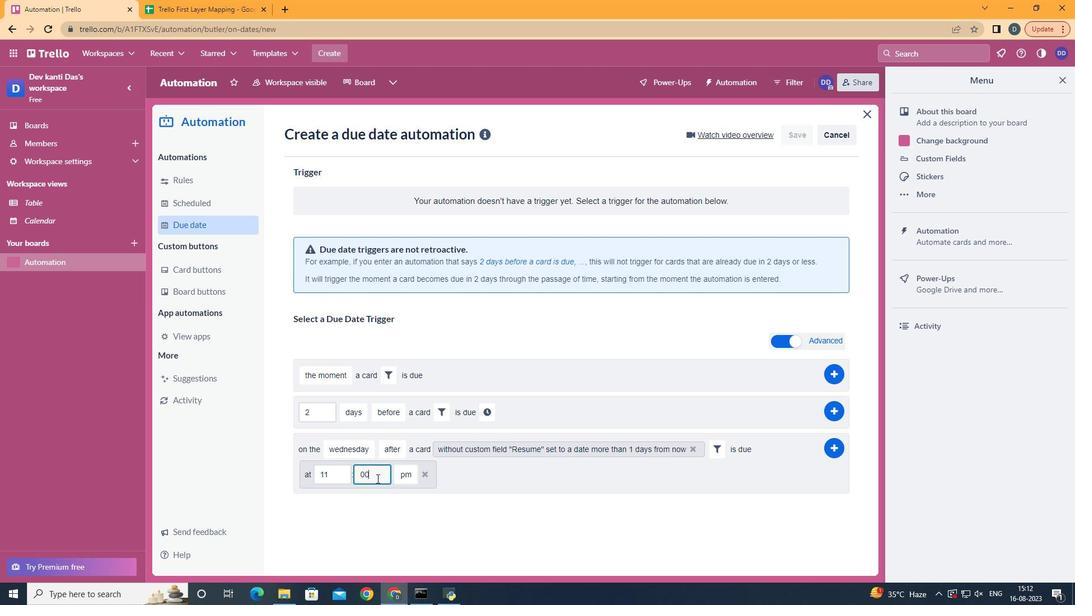 
Action: Mouse moved to (413, 492)
Screenshot: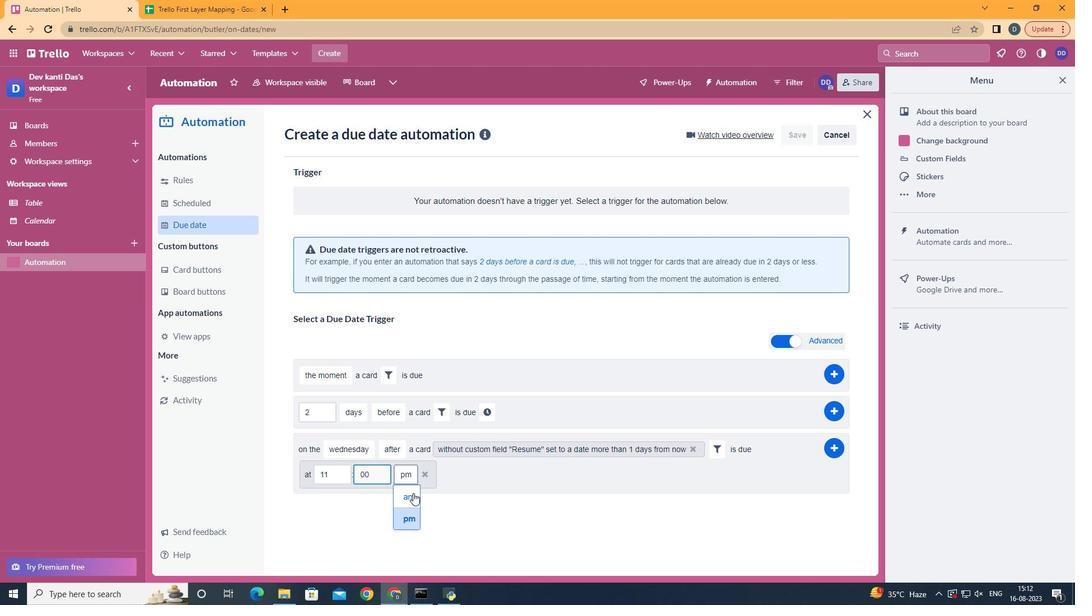 
Action: Mouse pressed left at (413, 492)
Screenshot: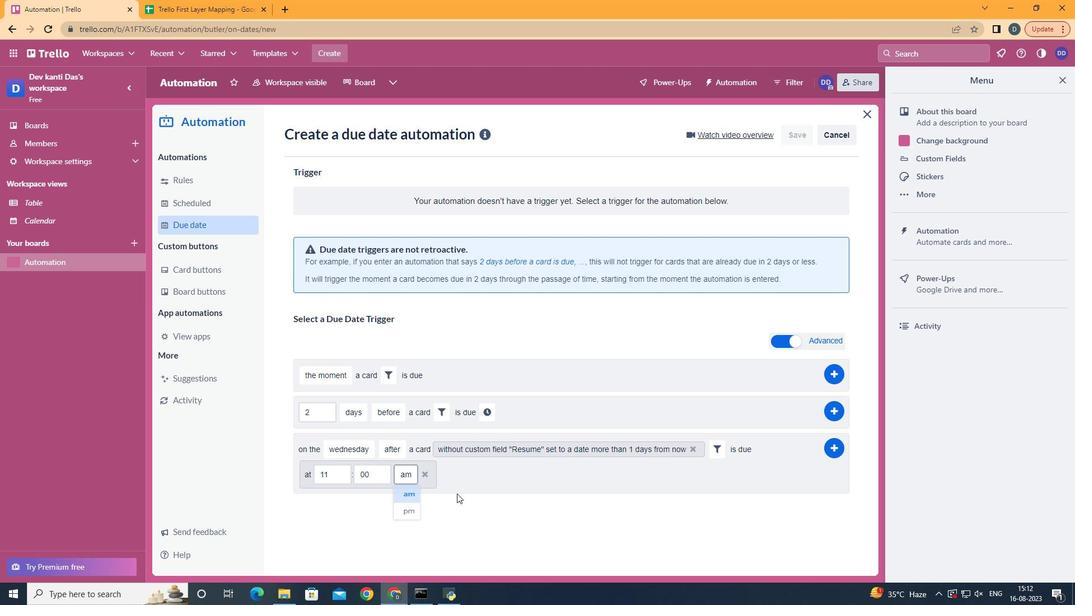 
Action: Mouse moved to (831, 452)
Screenshot: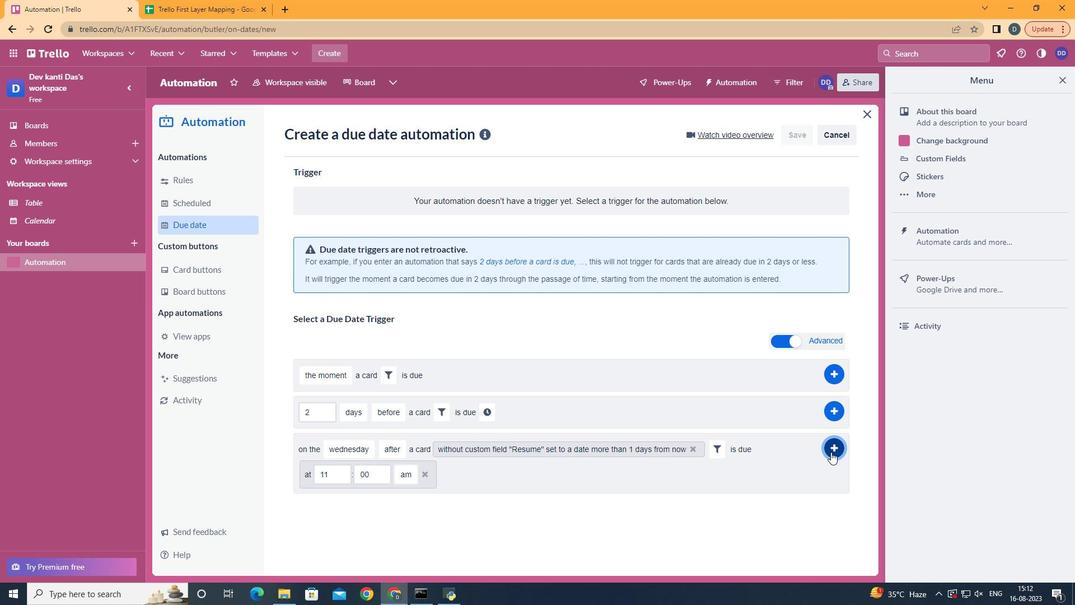 
Action: Mouse pressed left at (831, 452)
Screenshot: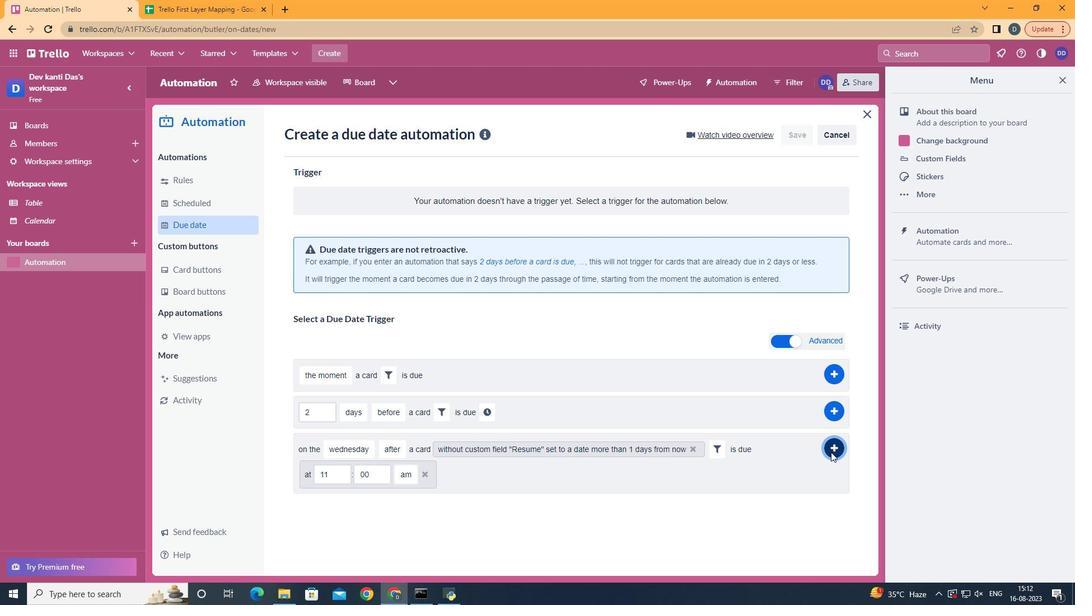 
